 Task: Find connections with filter location Paranaguá with filter topic #bestadvicewith filter profile language German with filter current company Looking For Job with filter school Shri Ramdeobaba College of Engineering and Management with filter industry Wholesale Computer Equipment with filter service category Tax Preparation with filter keywords title Esthetician
Action: Mouse moved to (187, 336)
Screenshot: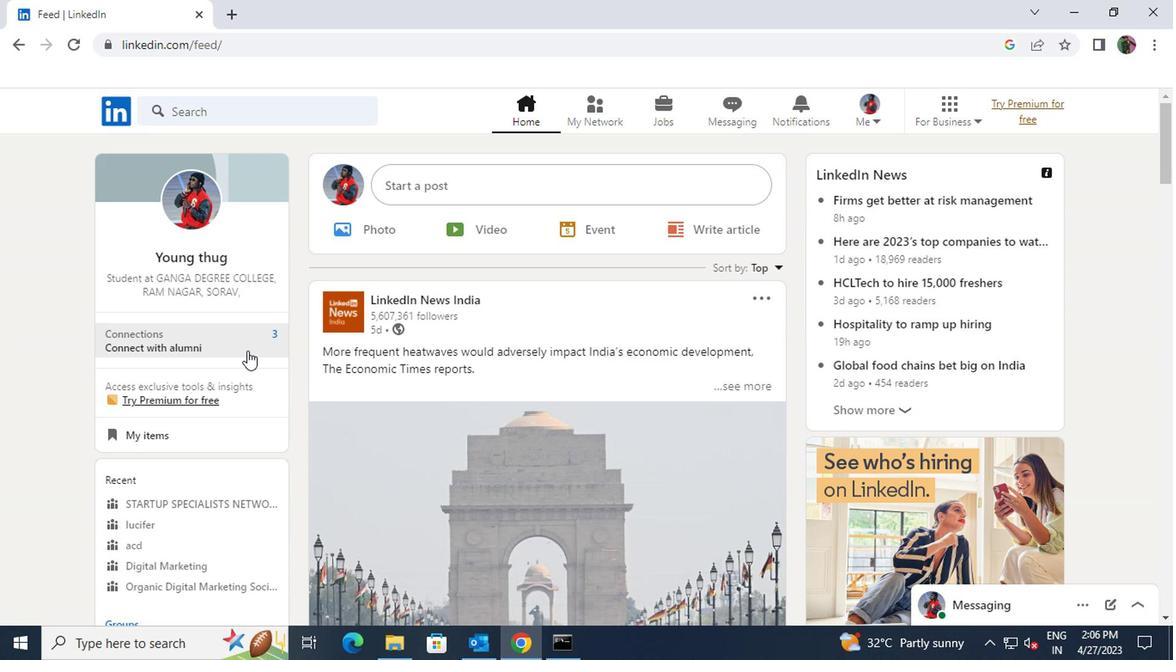 
Action: Mouse pressed left at (187, 336)
Screenshot: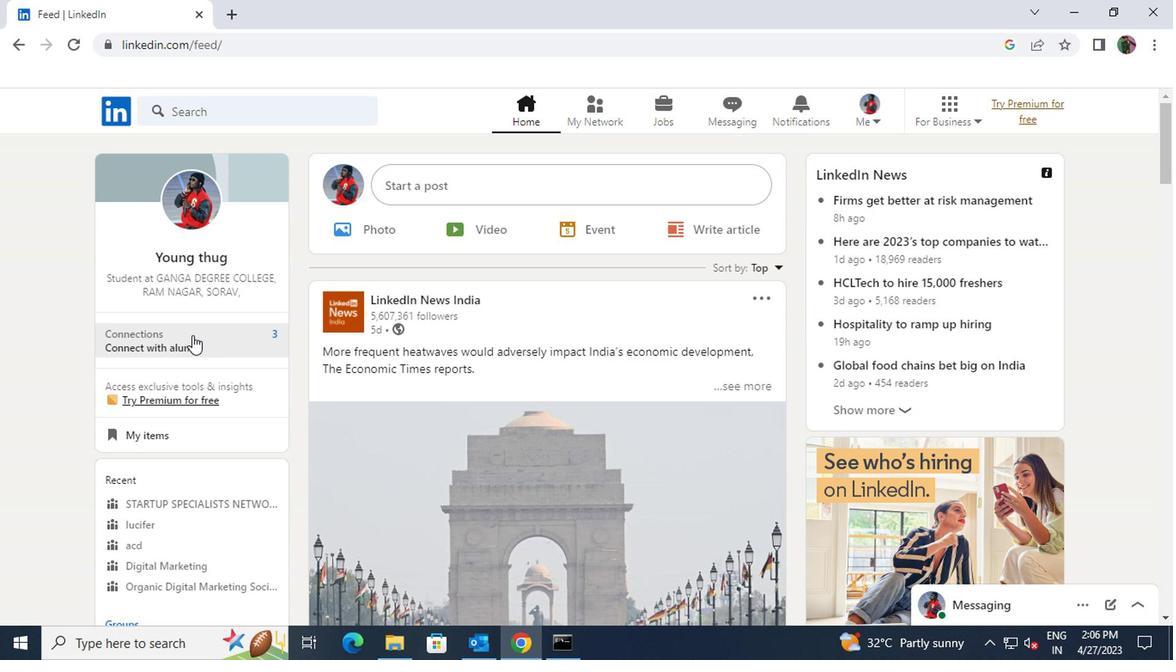 
Action: Mouse moved to (209, 205)
Screenshot: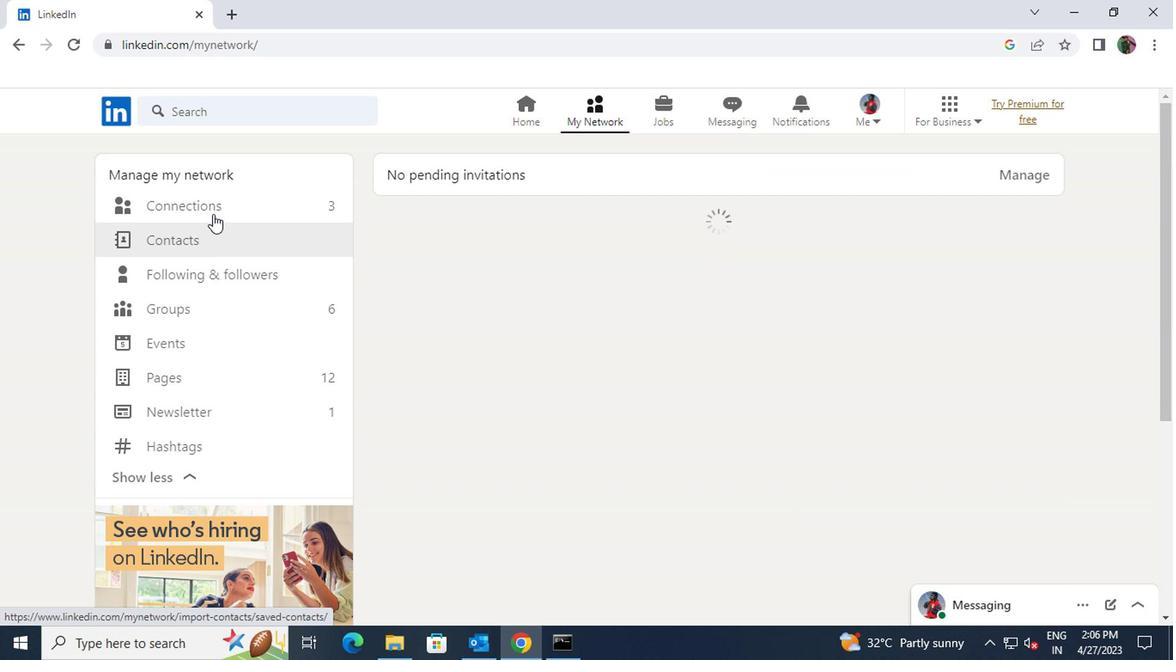 
Action: Mouse pressed left at (209, 205)
Screenshot: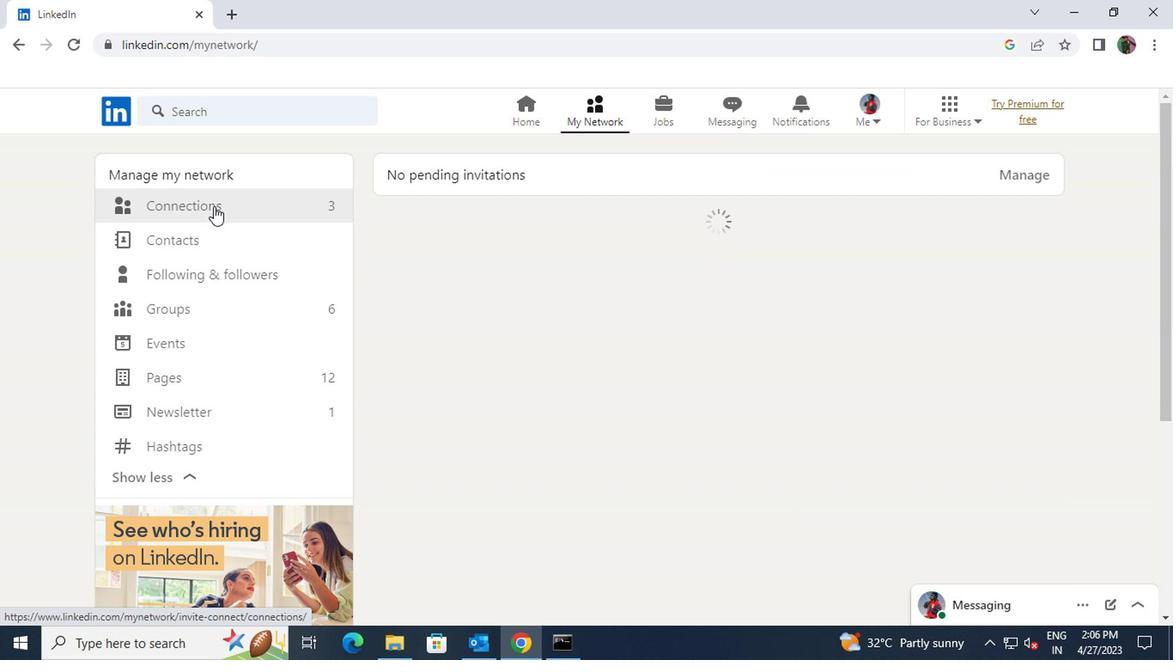 
Action: Mouse moved to (683, 208)
Screenshot: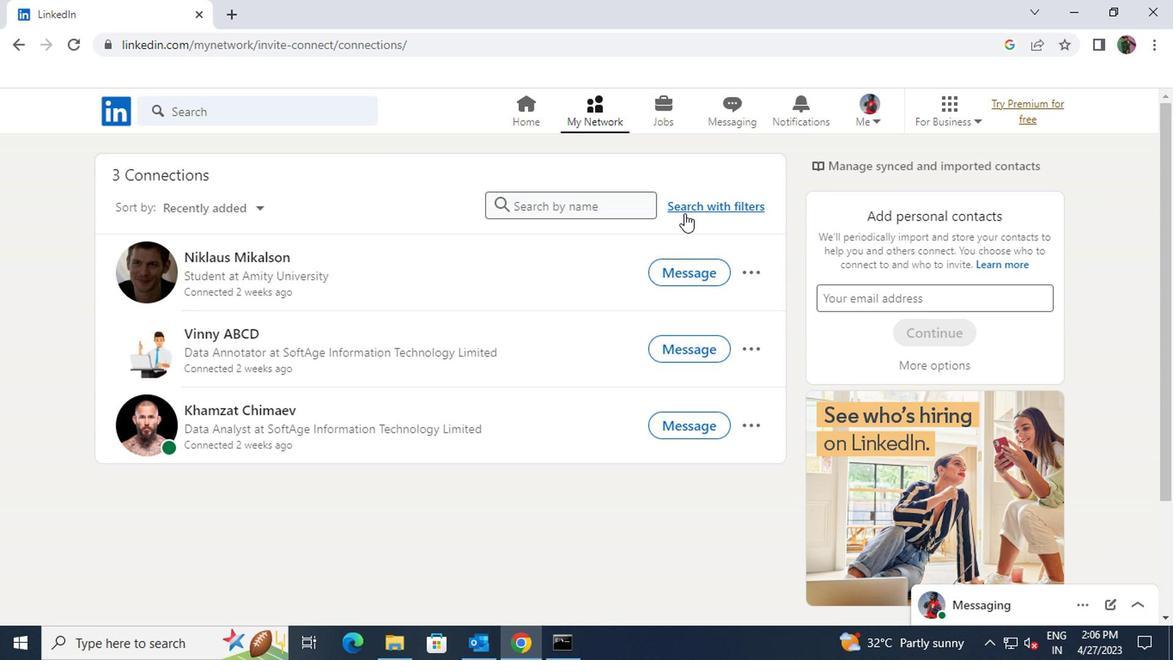 
Action: Mouse pressed left at (683, 208)
Screenshot: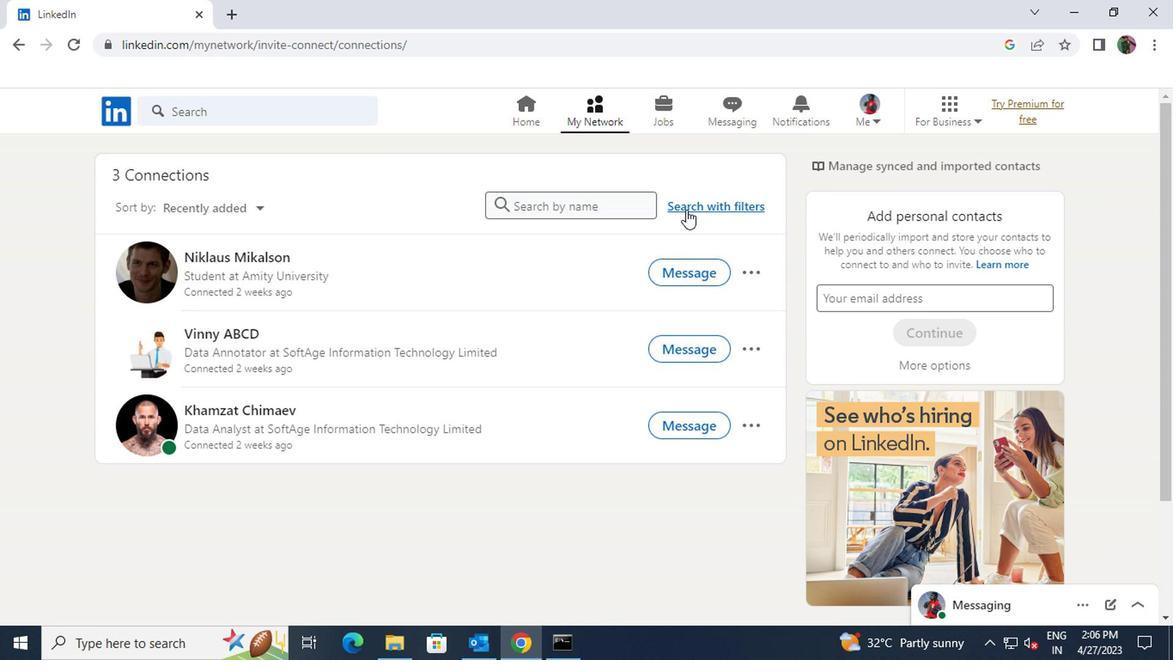 
Action: Mouse moved to (648, 158)
Screenshot: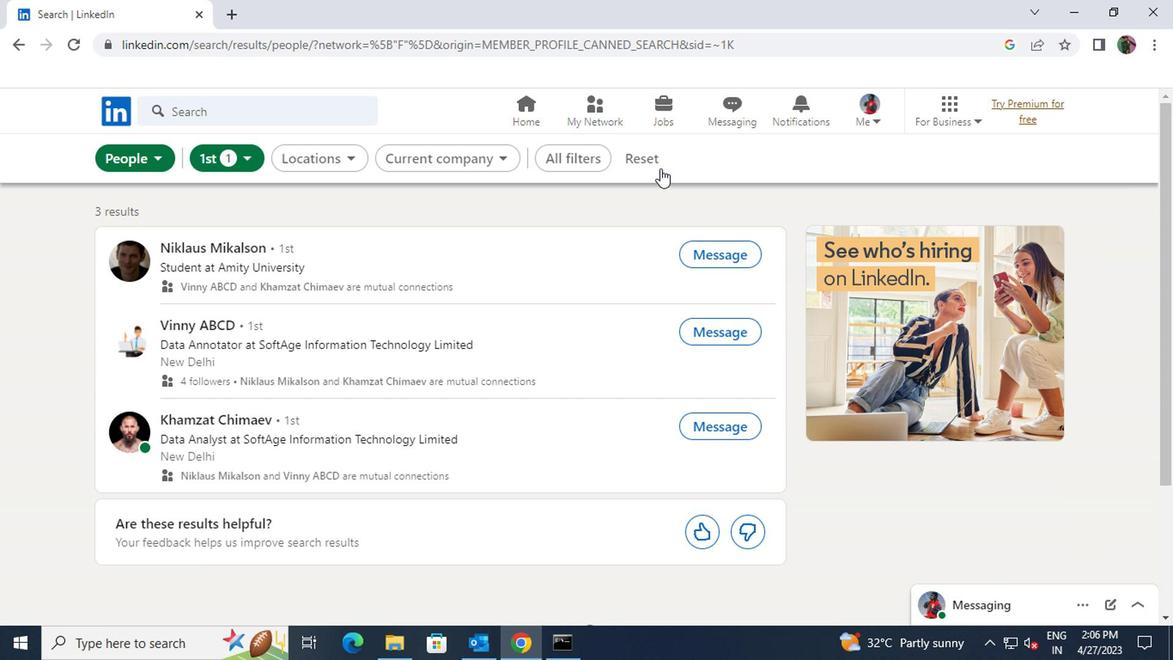 
Action: Mouse pressed left at (648, 158)
Screenshot: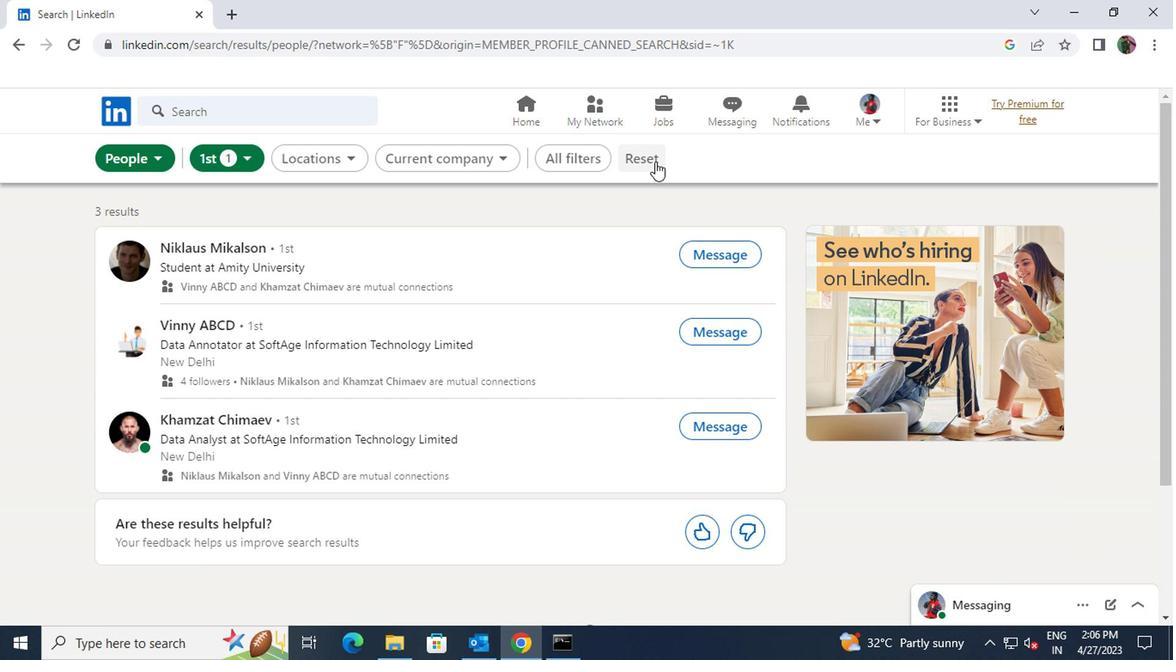 
Action: Mouse moved to (610, 155)
Screenshot: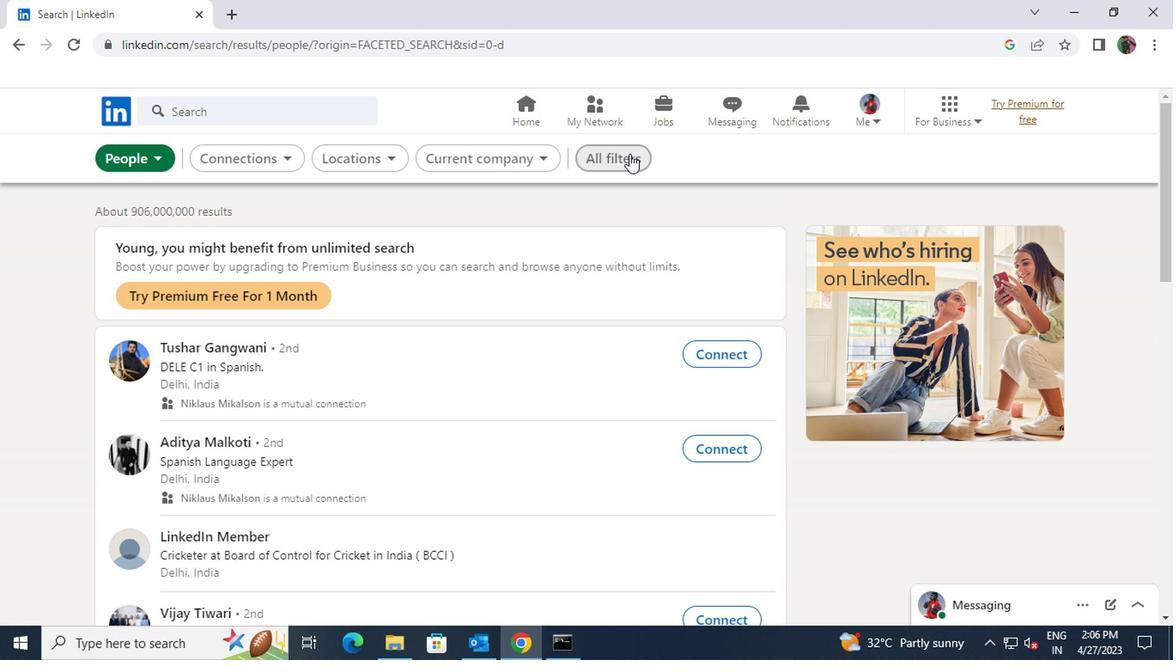 
Action: Mouse pressed left at (610, 155)
Screenshot: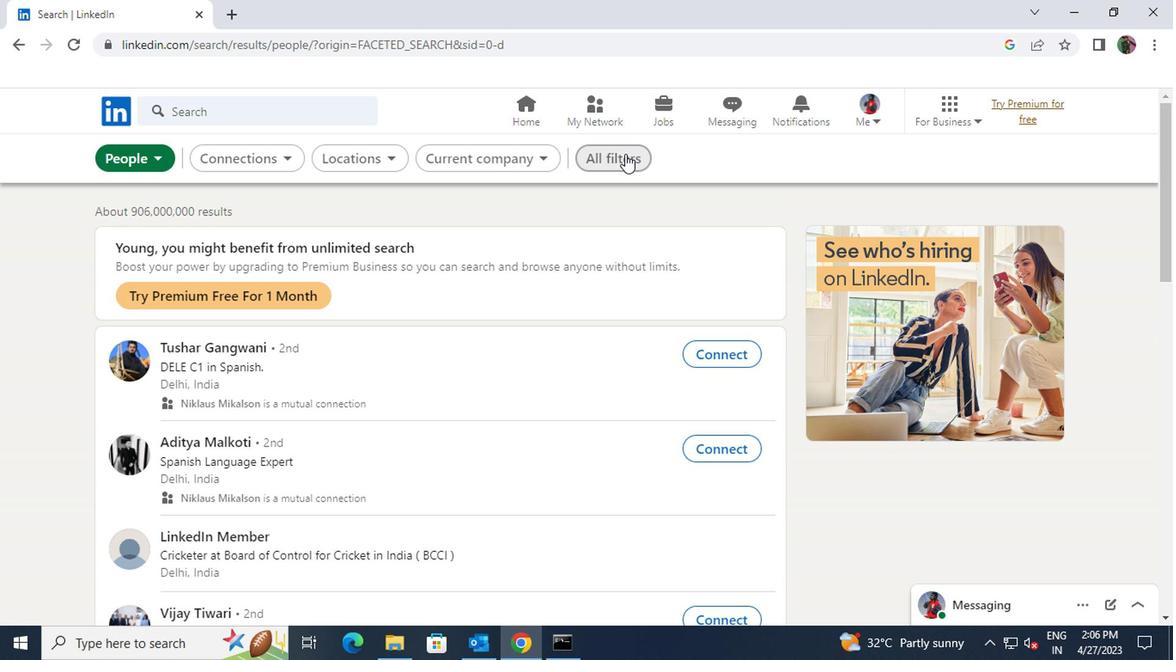 
Action: Mouse moved to (789, 350)
Screenshot: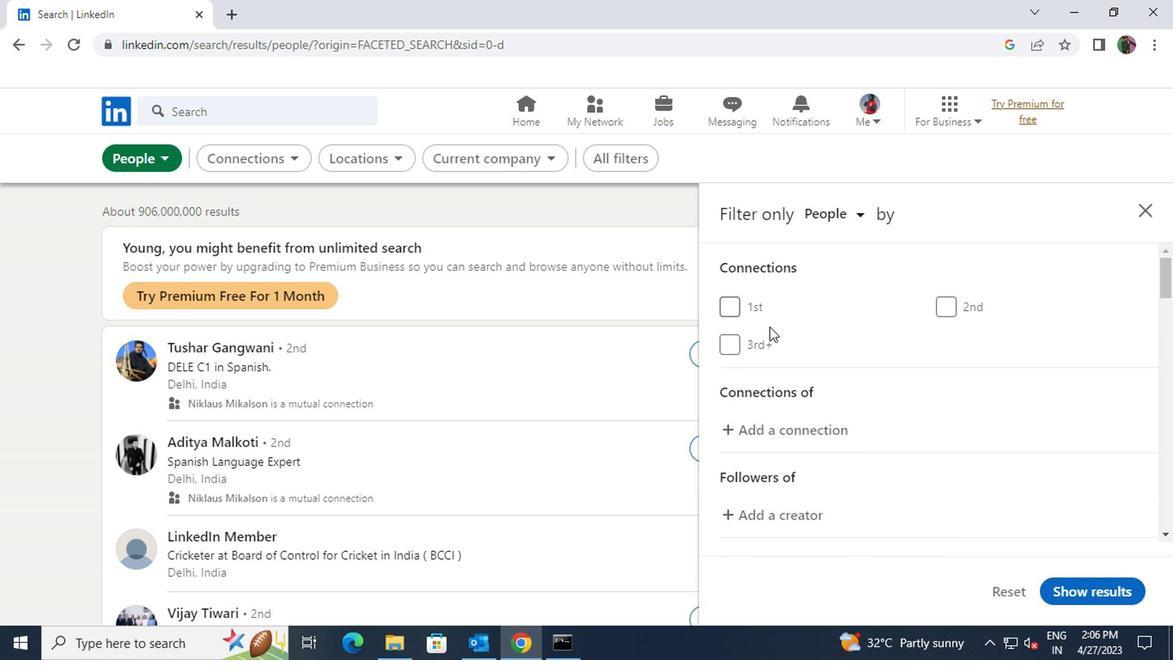 
Action: Mouse scrolled (789, 349) with delta (0, 0)
Screenshot: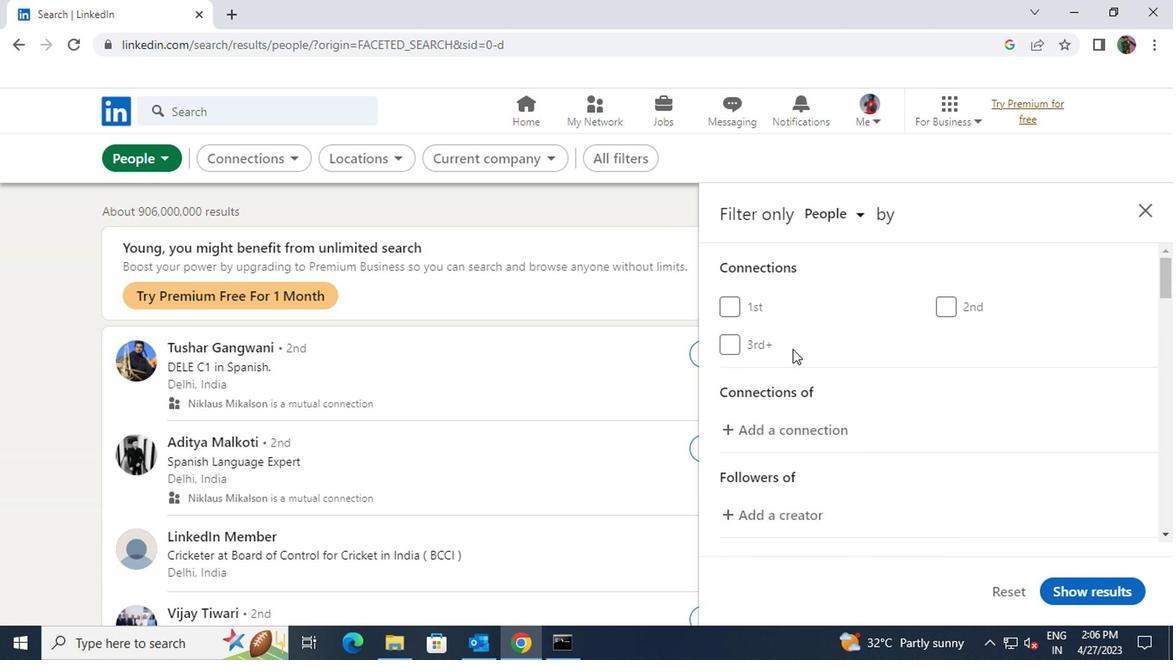 
Action: Mouse scrolled (789, 349) with delta (0, 0)
Screenshot: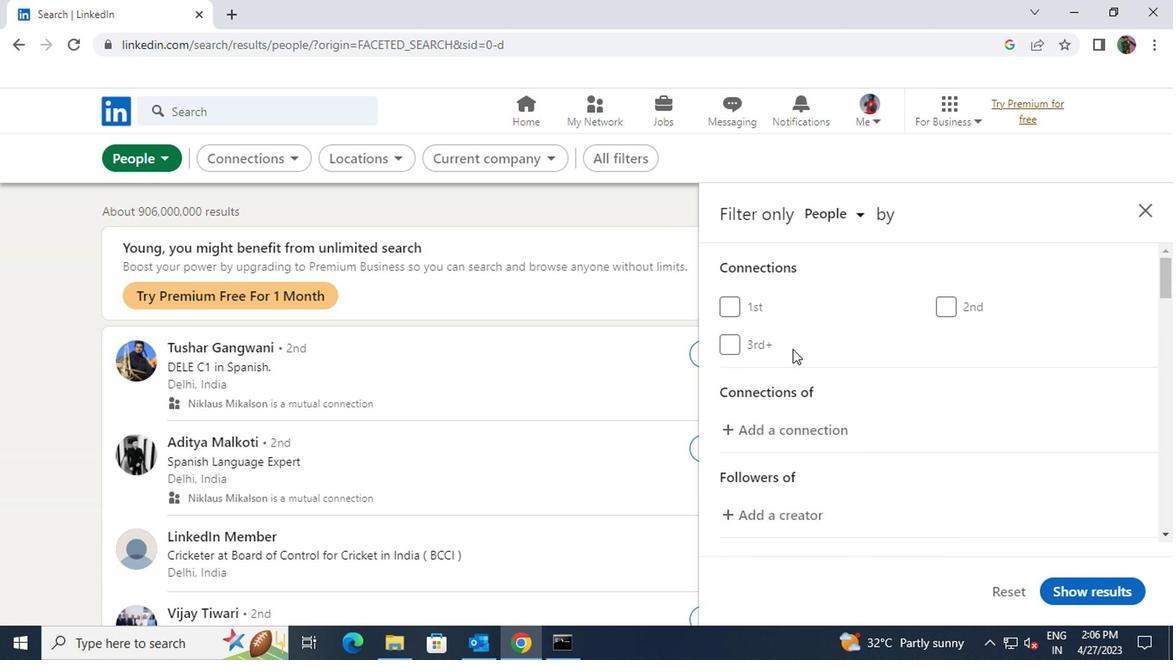 
Action: Mouse scrolled (789, 349) with delta (0, 0)
Screenshot: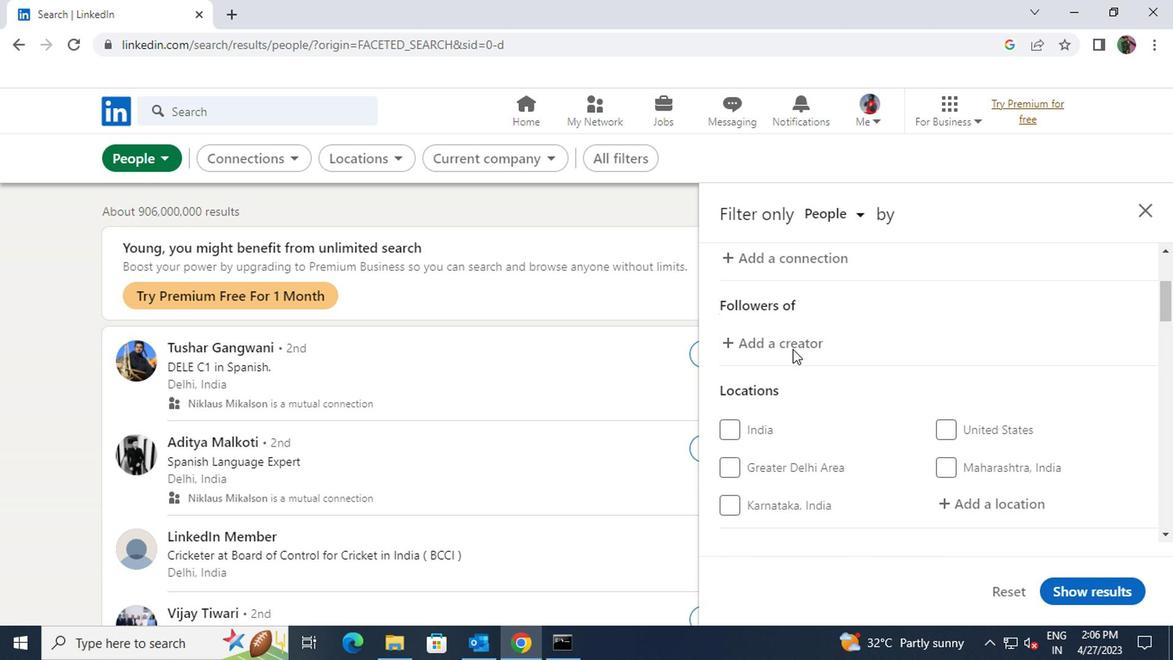 
Action: Mouse moved to (970, 424)
Screenshot: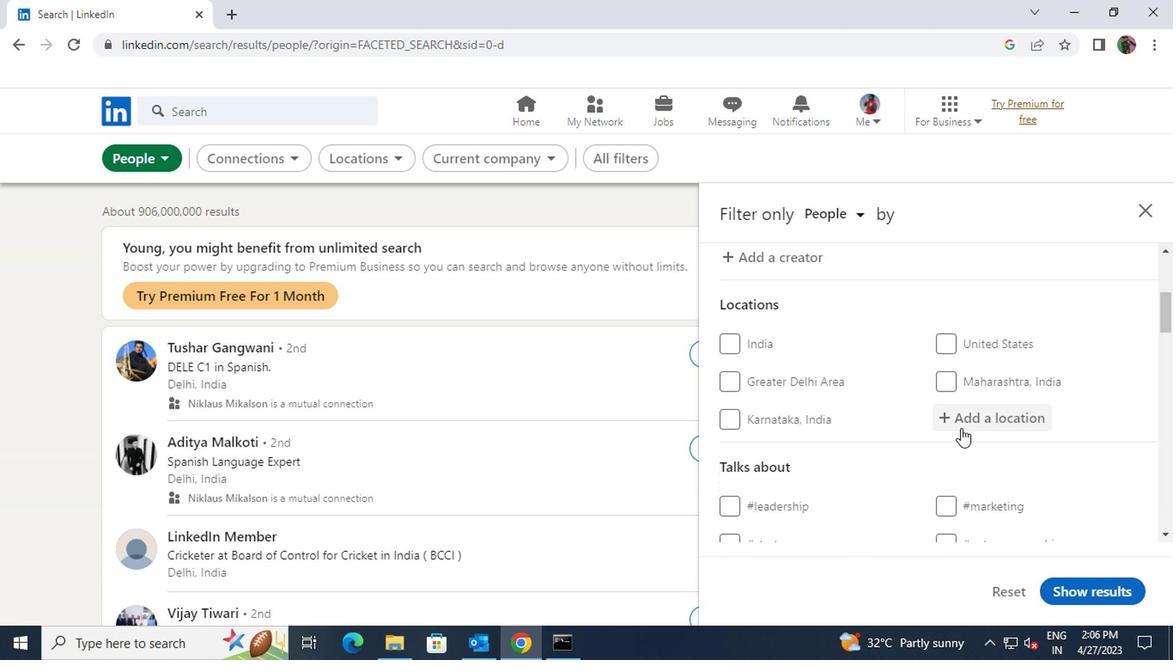 
Action: Mouse pressed left at (970, 424)
Screenshot: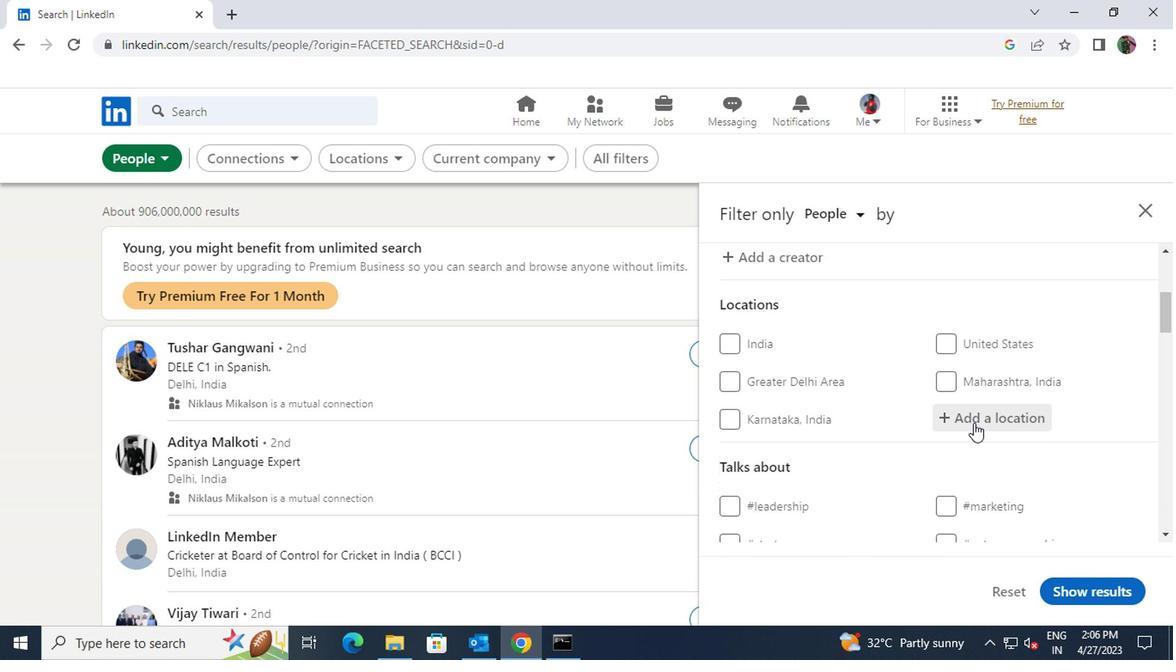 
Action: Key pressed <Key.shift>PARANAGUA
Screenshot: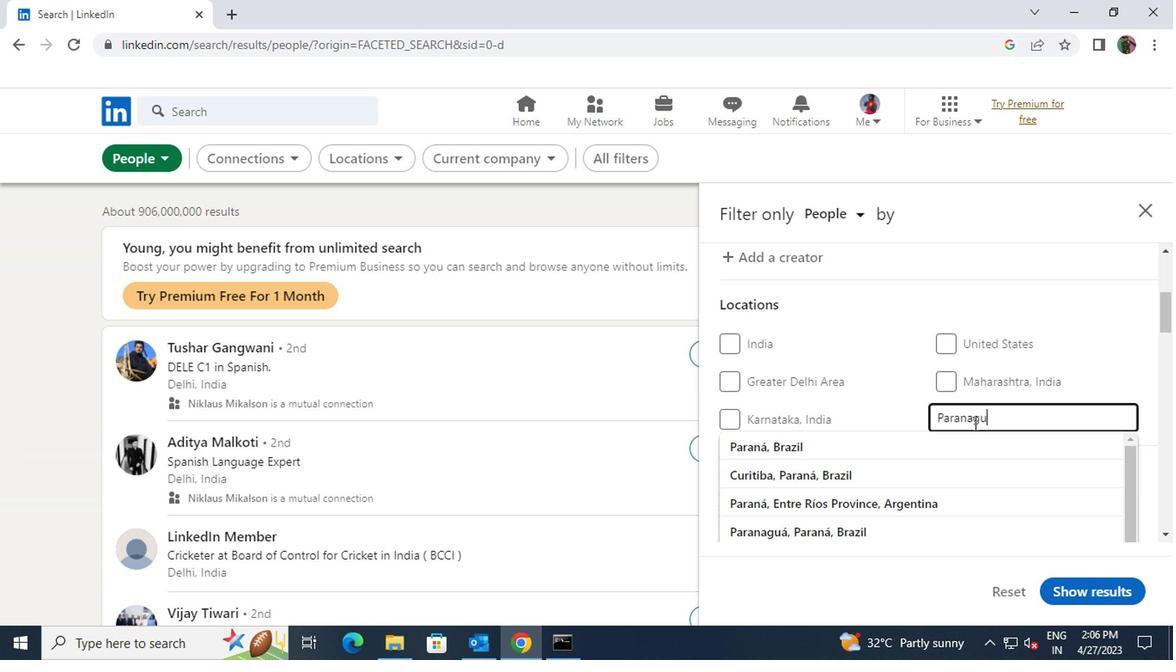 
Action: Mouse moved to (958, 443)
Screenshot: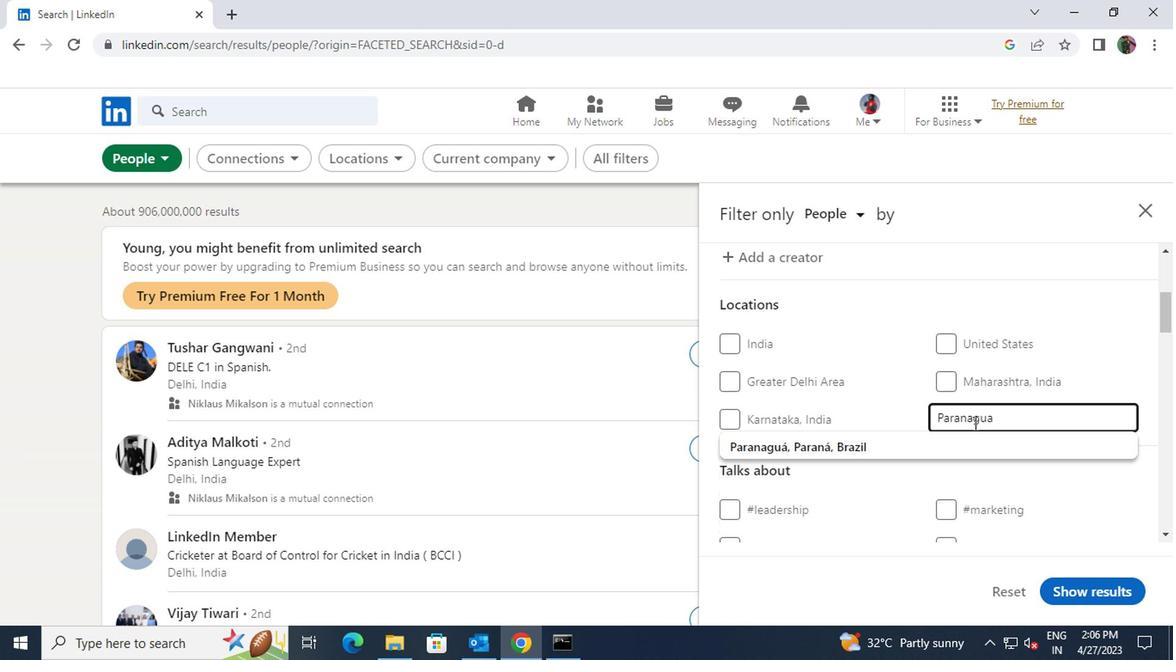 
Action: Mouse pressed left at (958, 443)
Screenshot: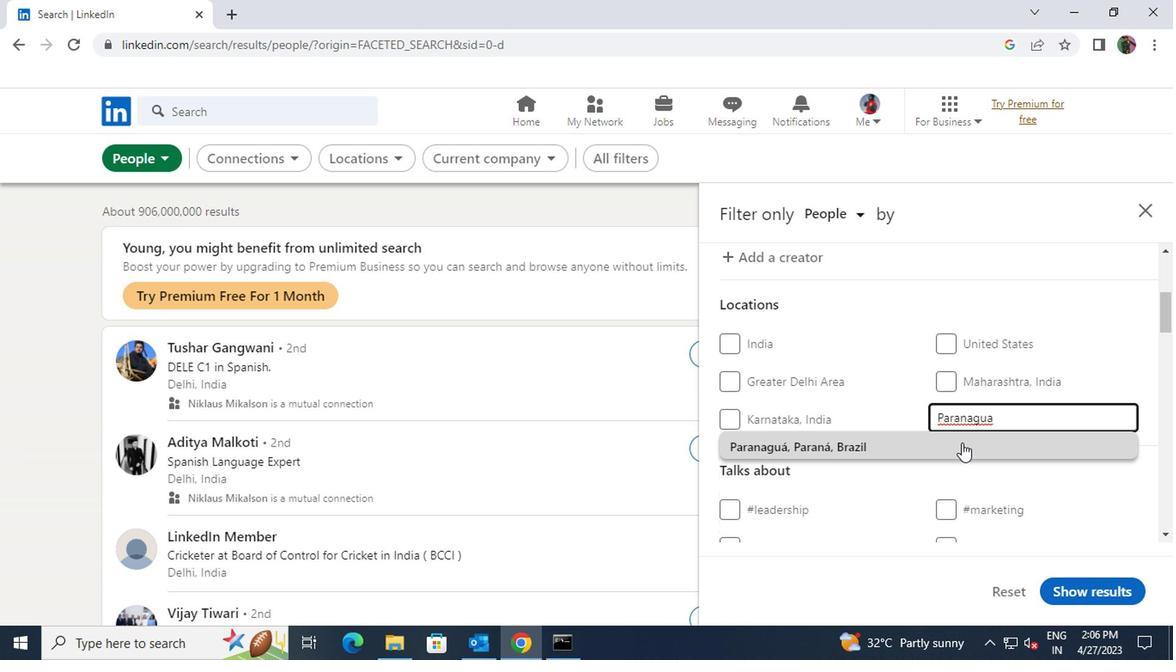 
Action: Mouse scrolled (958, 443) with delta (0, 0)
Screenshot: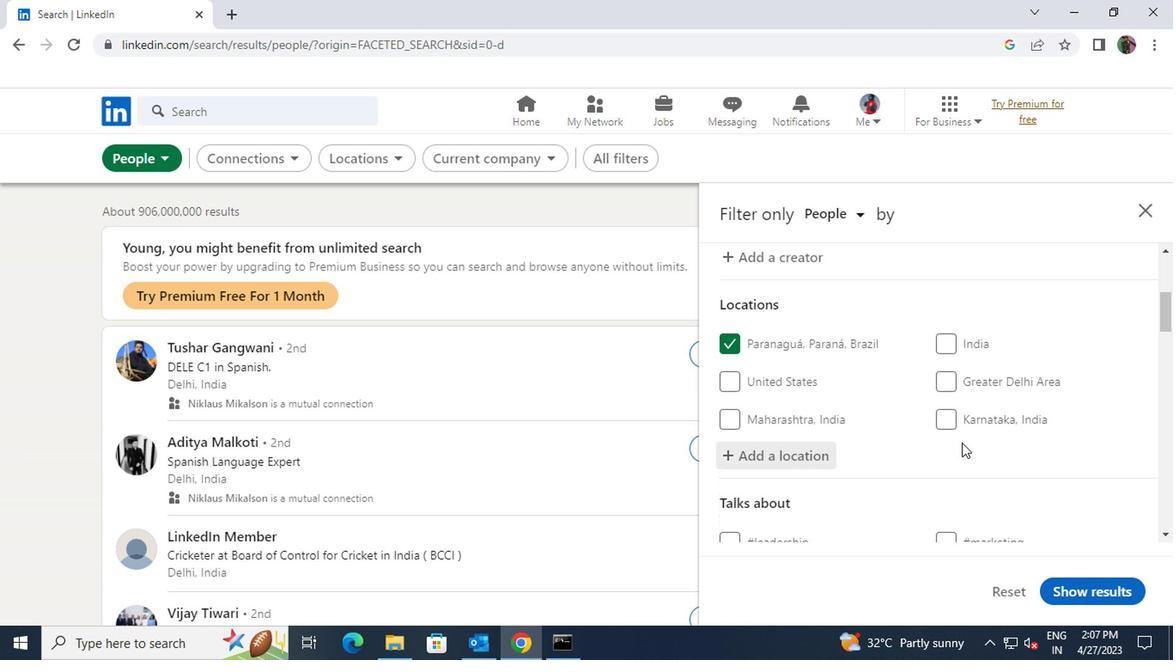 
Action: Mouse scrolled (958, 443) with delta (0, 0)
Screenshot: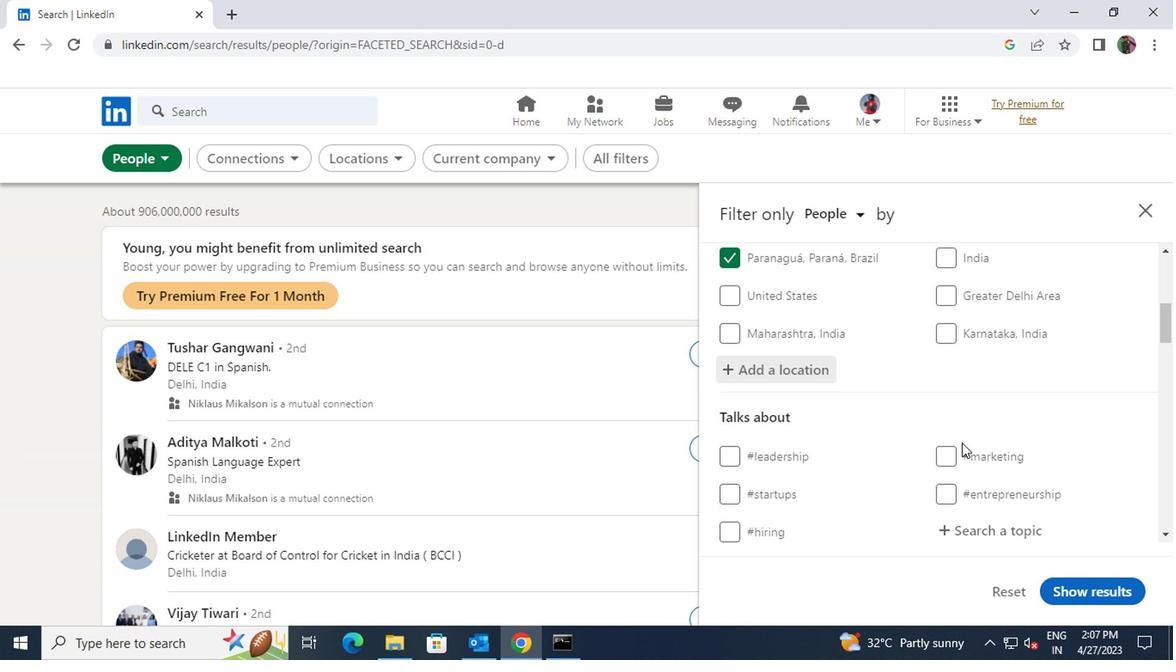 
Action: Mouse pressed left at (958, 443)
Screenshot: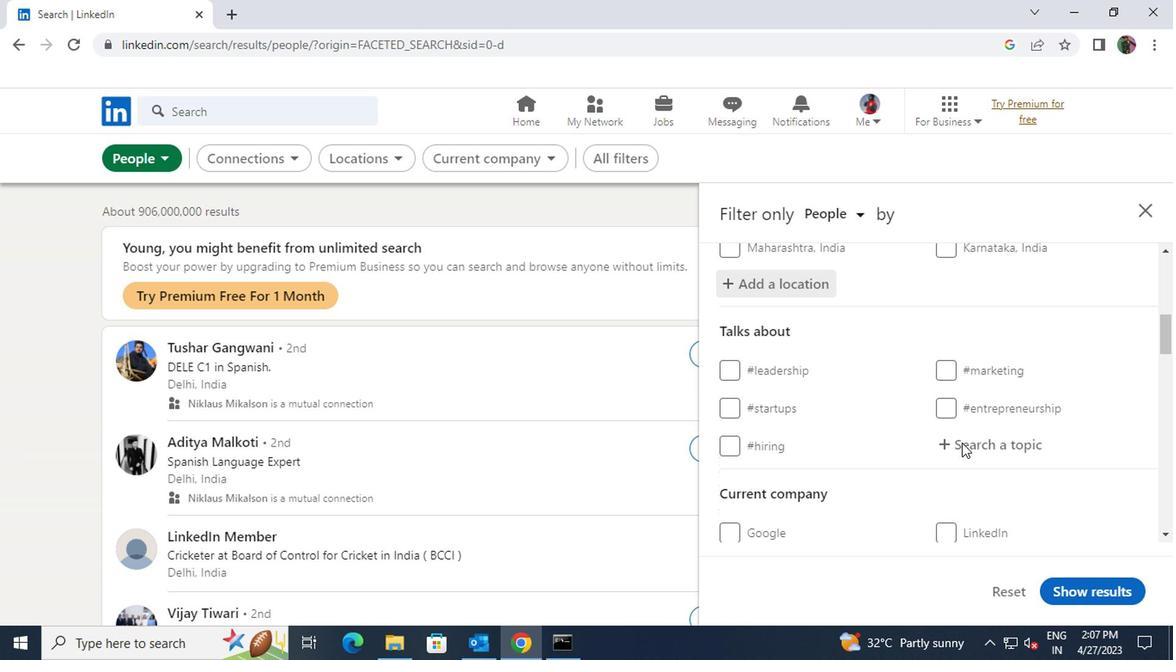 
Action: Key pressed <Key.shift><Key.shift>#<Key.shift>BESTADVICEWITH
Screenshot: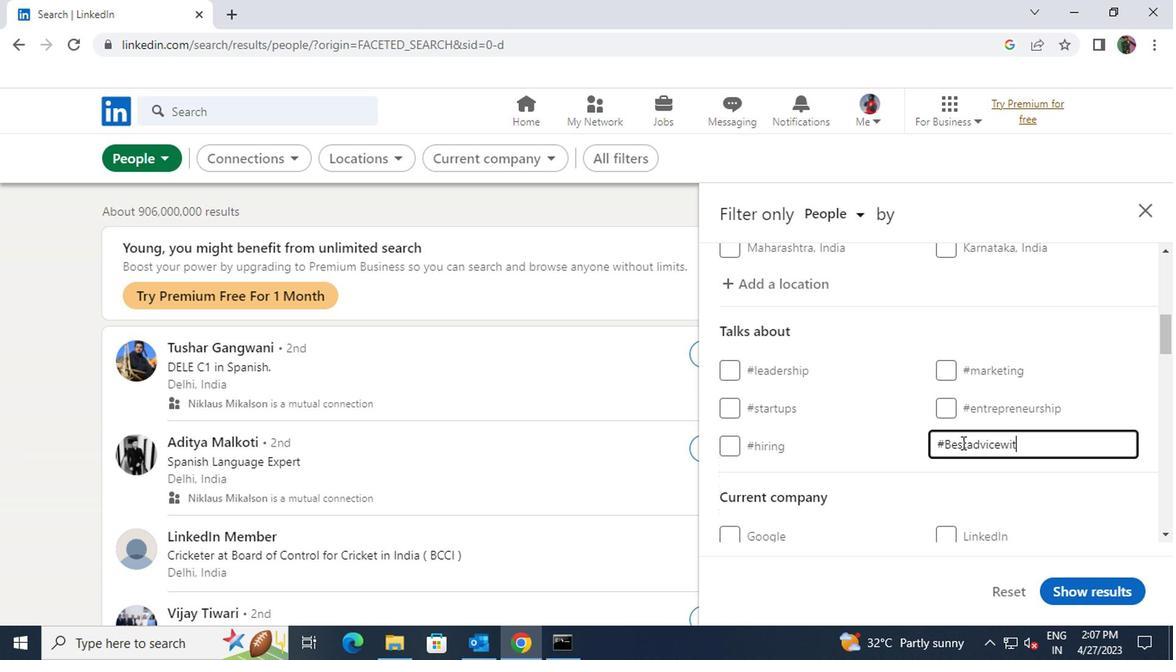 
Action: Mouse scrolled (958, 443) with delta (0, 0)
Screenshot: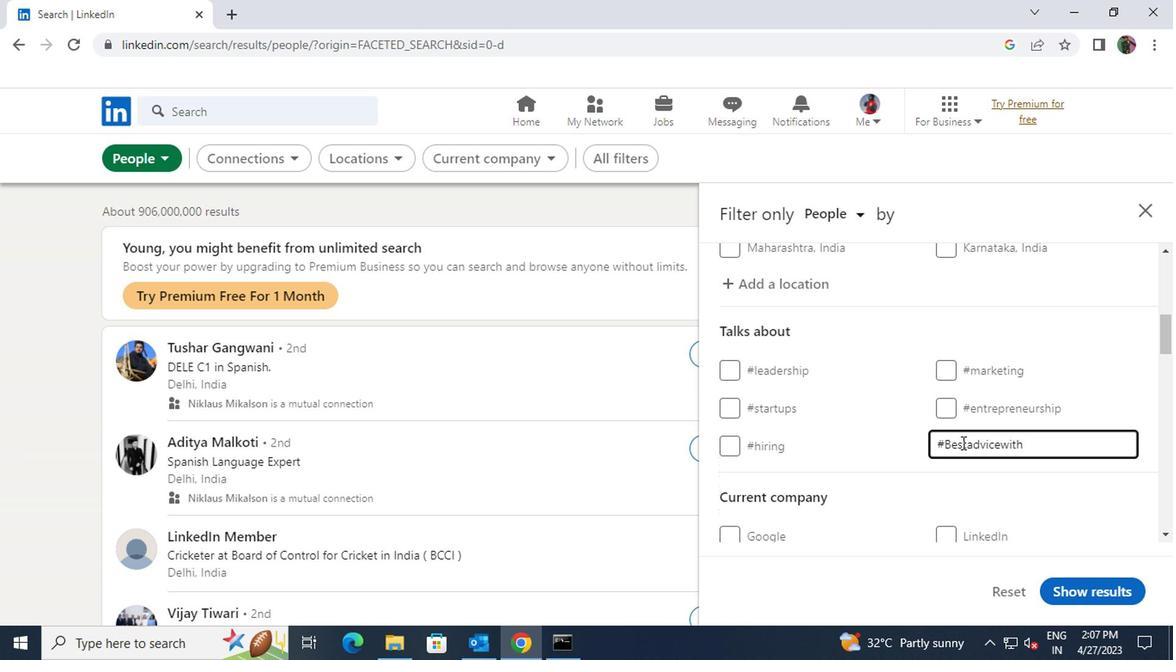 
Action: Mouse scrolled (958, 443) with delta (0, 0)
Screenshot: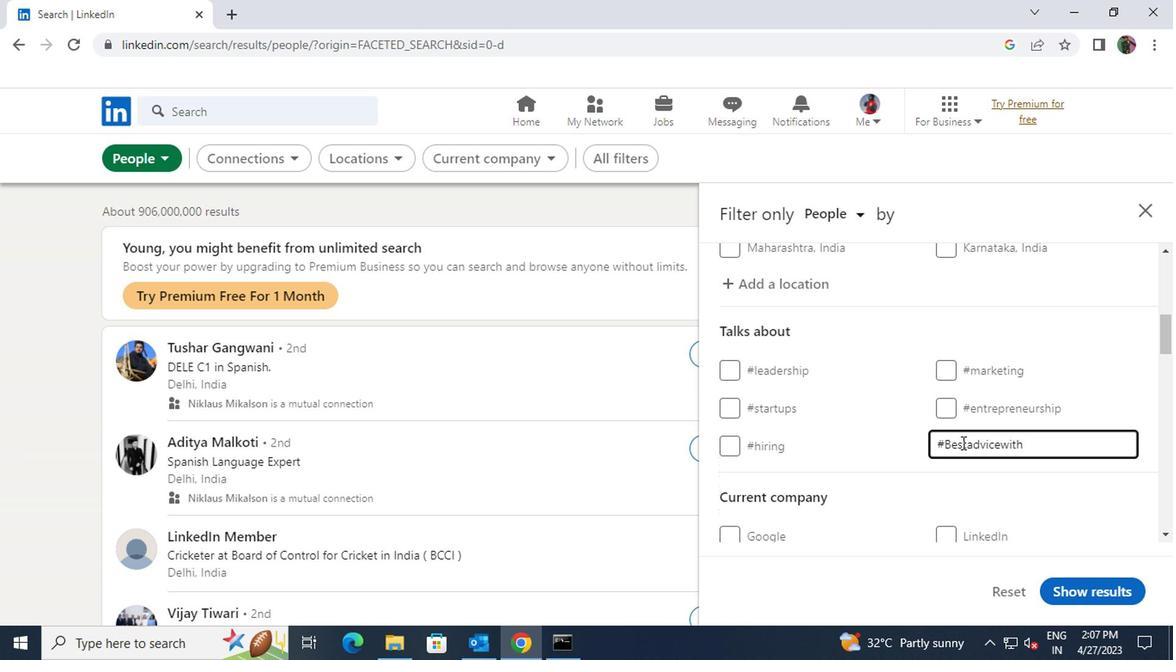 
Action: Mouse pressed left at (958, 443)
Screenshot: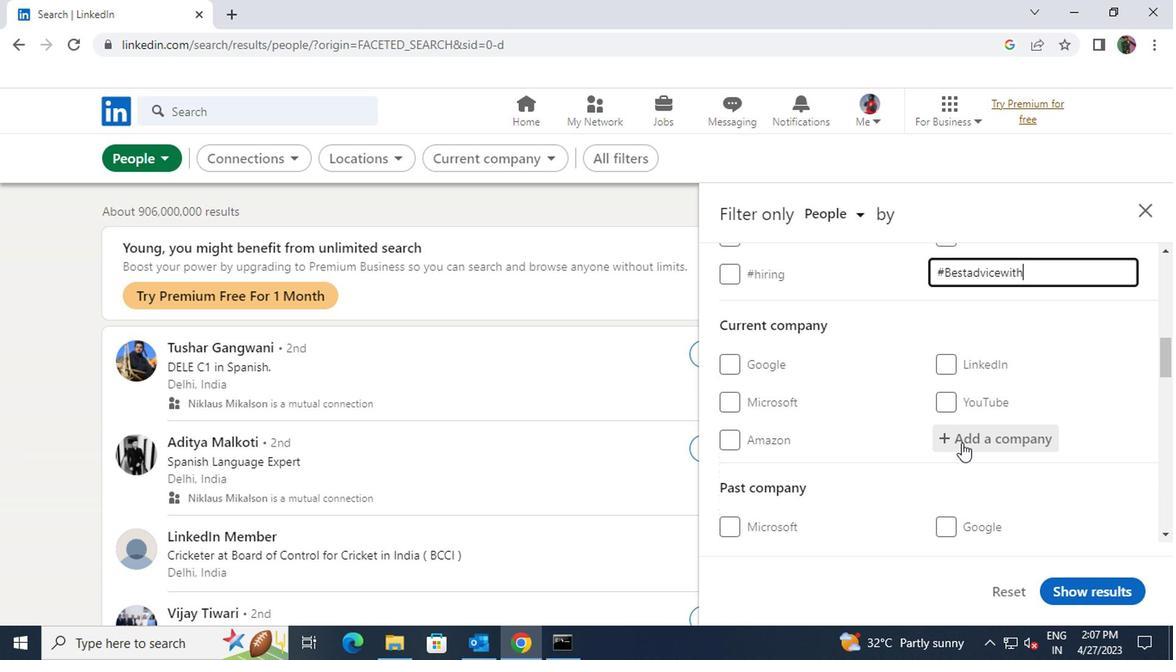 
Action: Key pressed <Key.shift>LOOKING
Screenshot: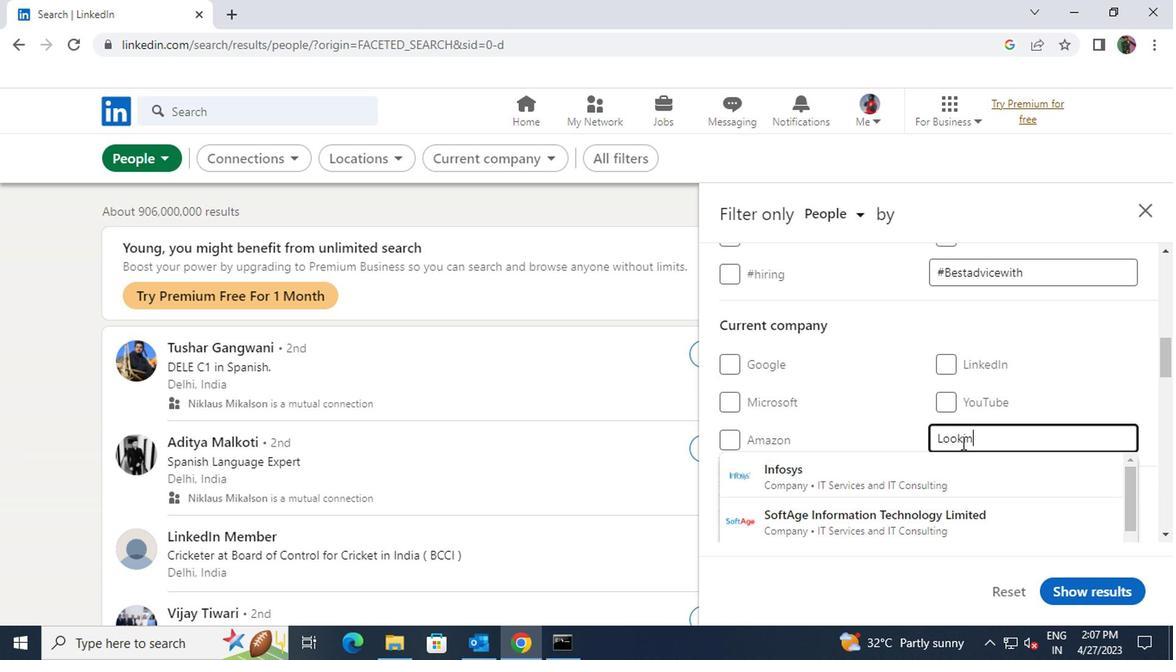 
Action: Mouse moved to (948, 468)
Screenshot: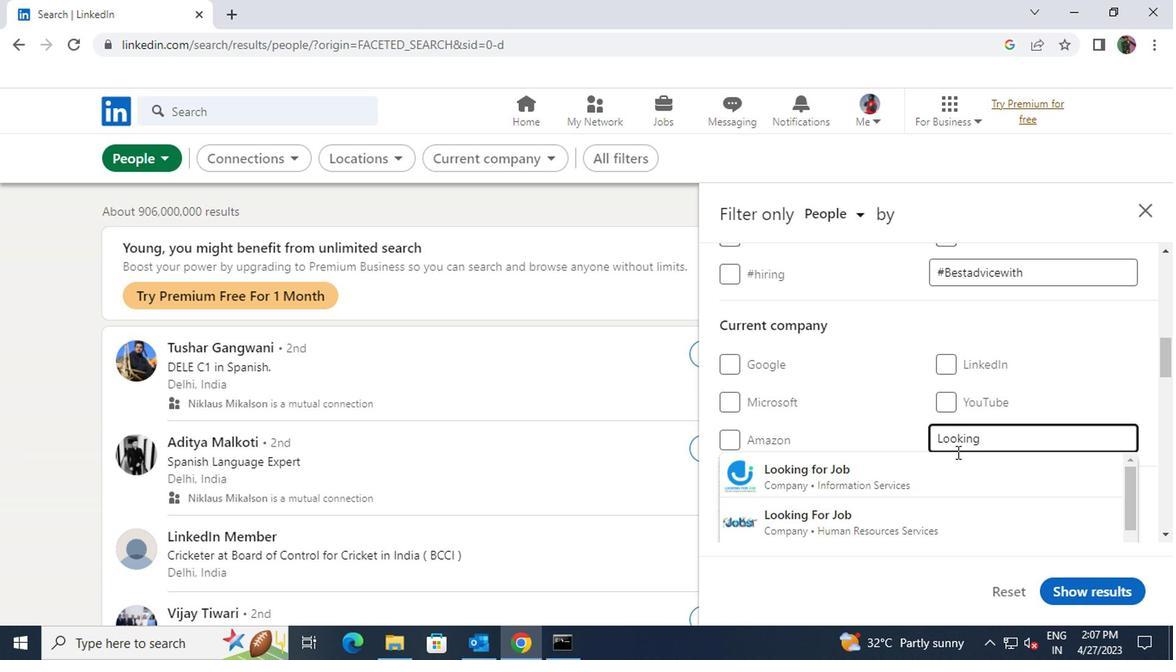 
Action: Mouse pressed left at (948, 468)
Screenshot: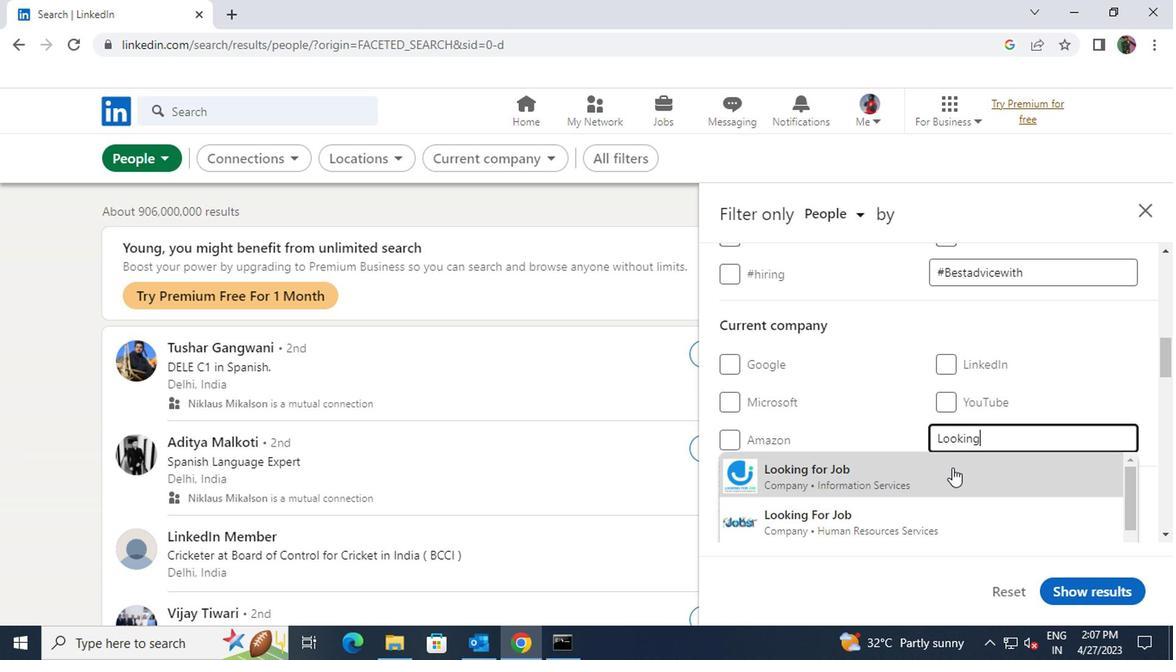 
Action: Mouse scrolled (948, 468) with delta (0, 0)
Screenshot: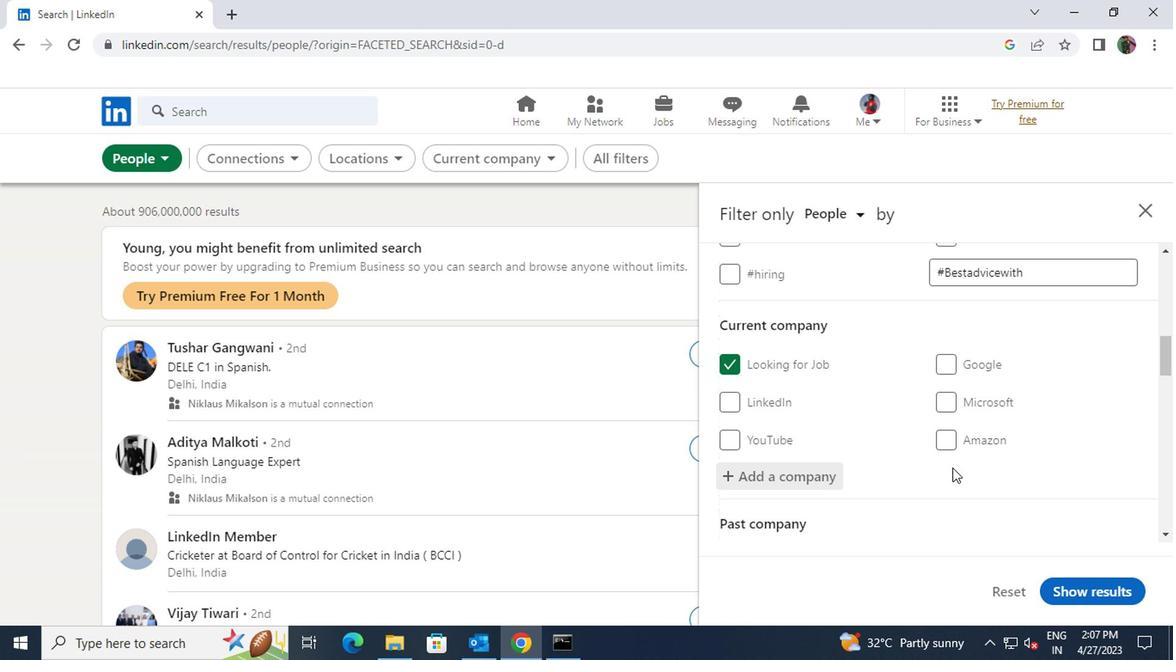
Action: Mouse scrolled (948, 468) with delta (0, 0)
Screenshot: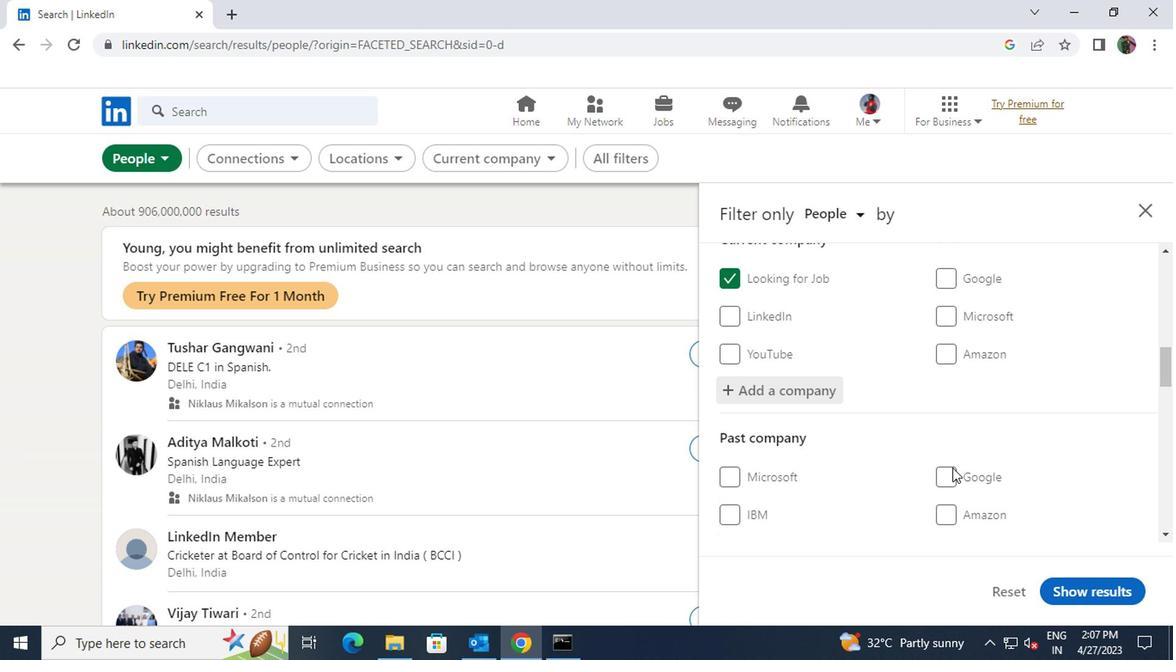 
Action: Mouse scrolled (948, 468) with delta (0, 0)
Screenshot: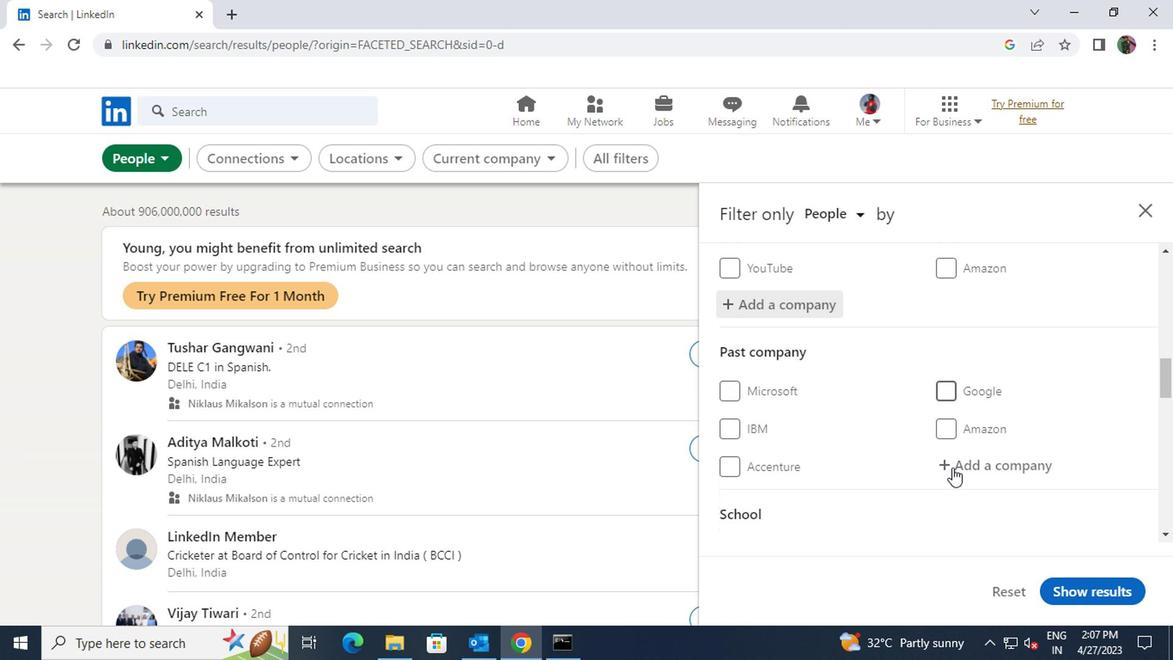 
Action: Mouse scrolled (948, 468) with delta (0, 0)
Screenshot: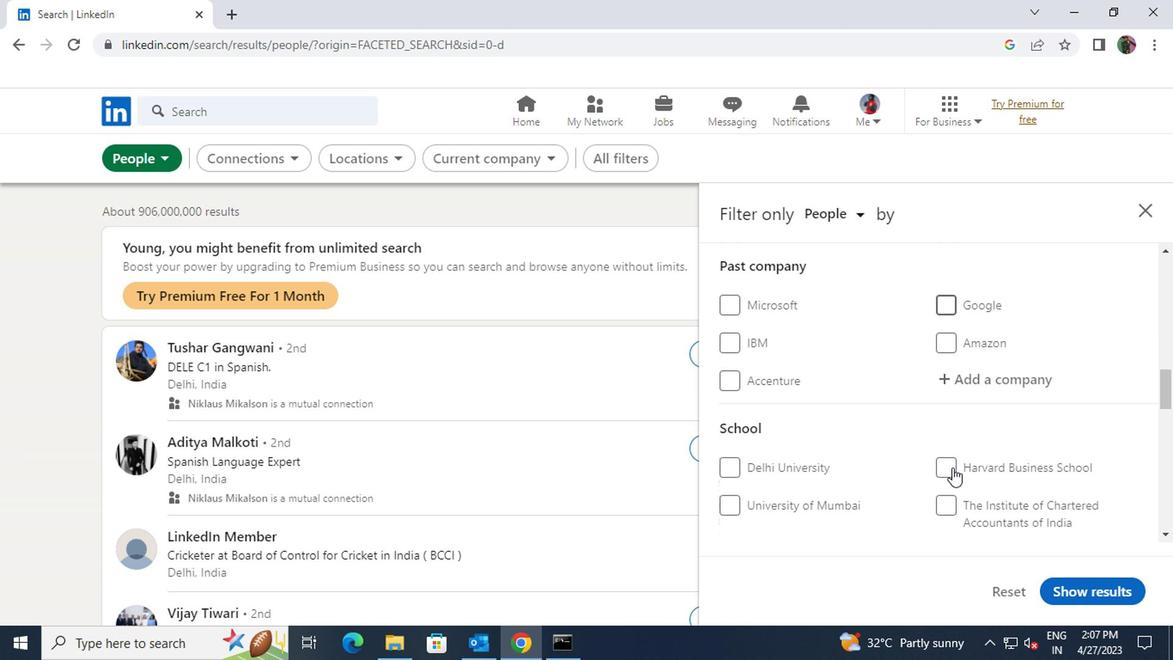 
Action: Mouse pressed left at (948, 468)
Screenshot: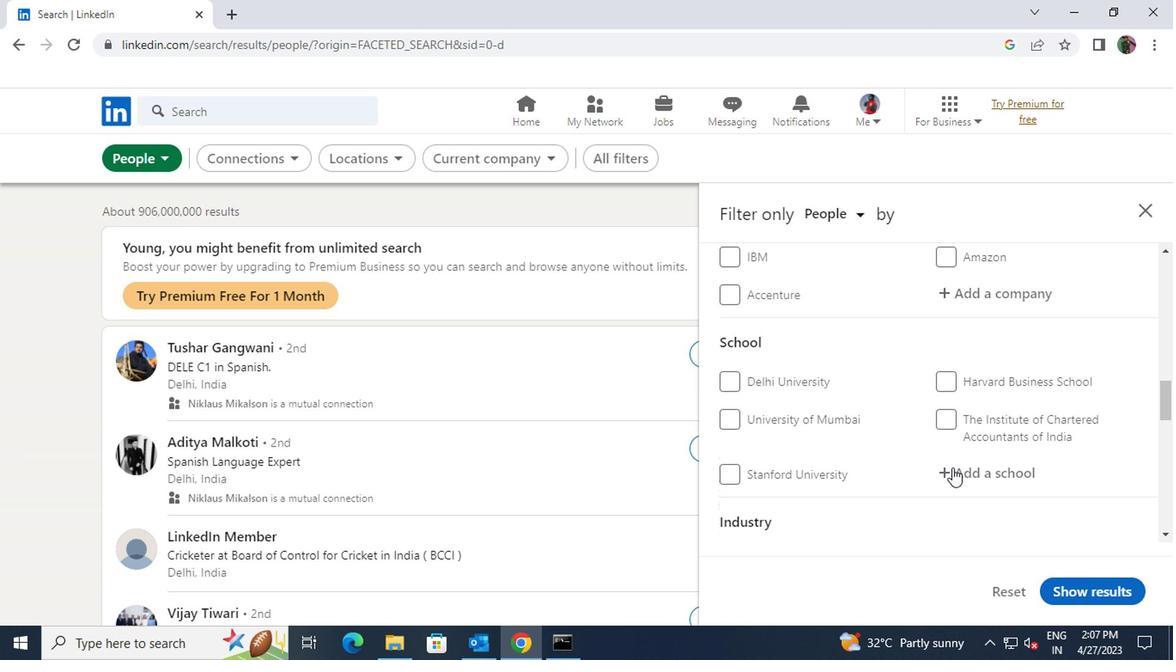 
Action: Key pressed <Key.shift><Key.shift>SHRI<Key.space>RAMDEO
Screenshot: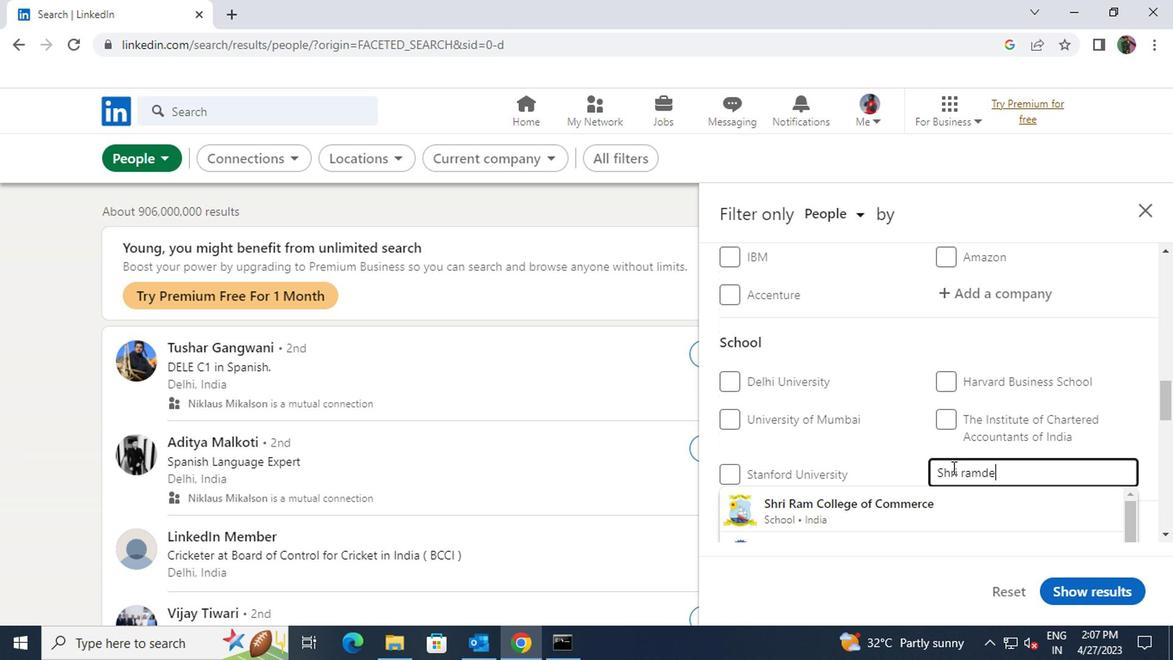 
Action: Mouse moved to (951, 495)
Screenshot: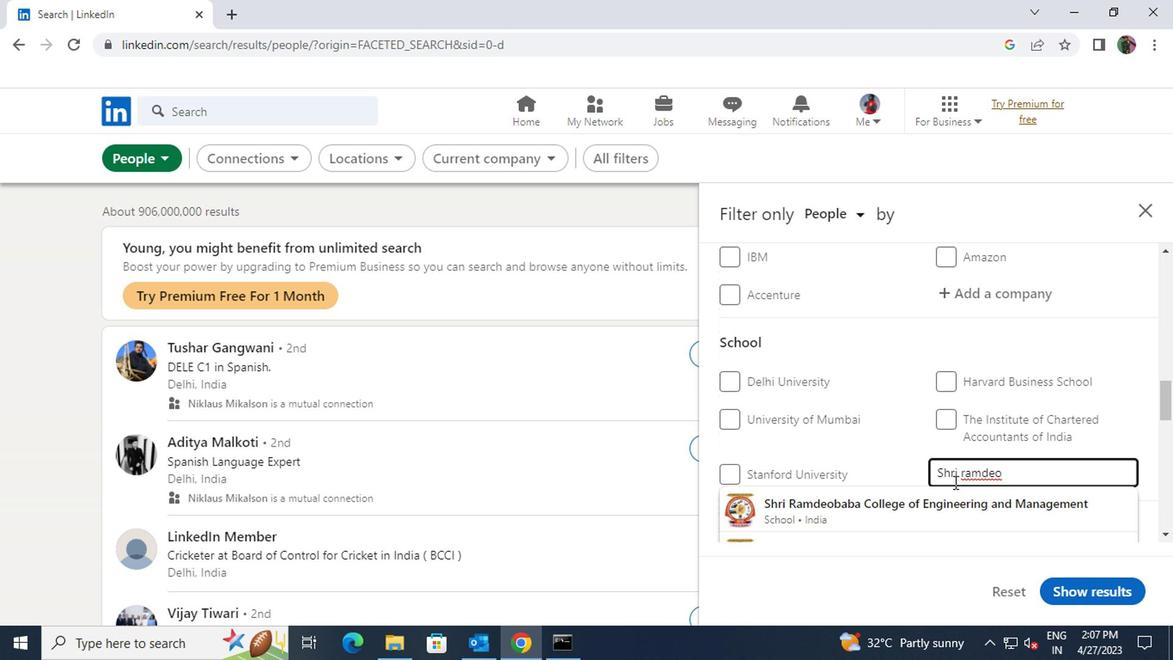 
Action: Mouse pressed left at (951, 495)
Screenshot: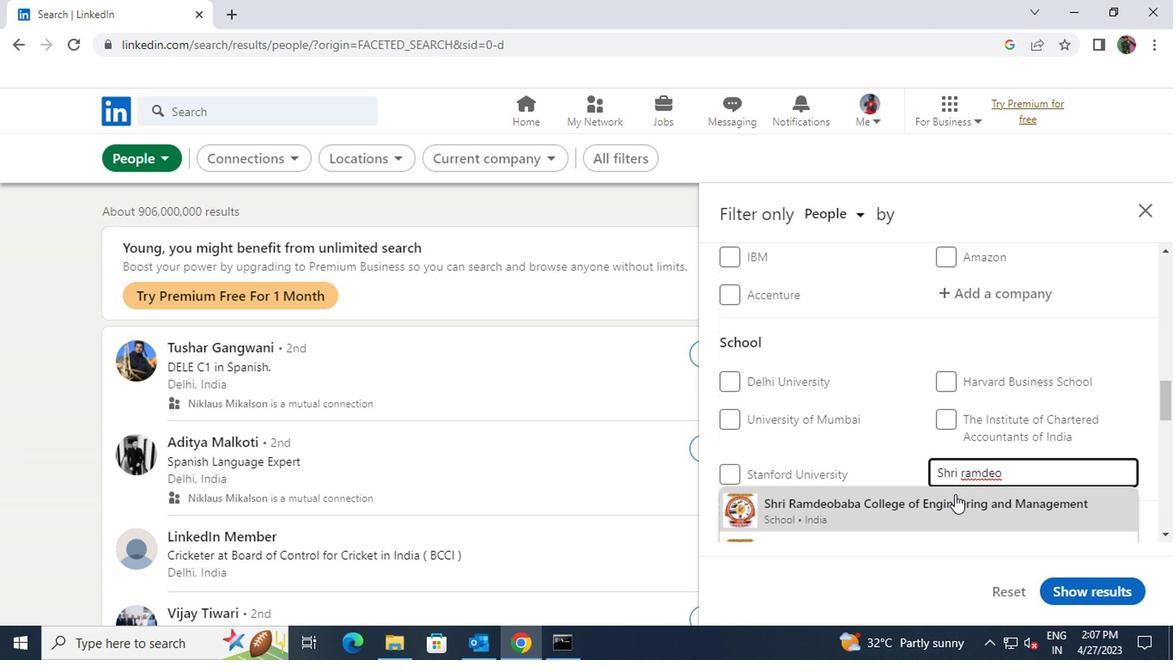 
Action: Mouse scrolled (951, 494) with delta (0, -1)
Screenshot: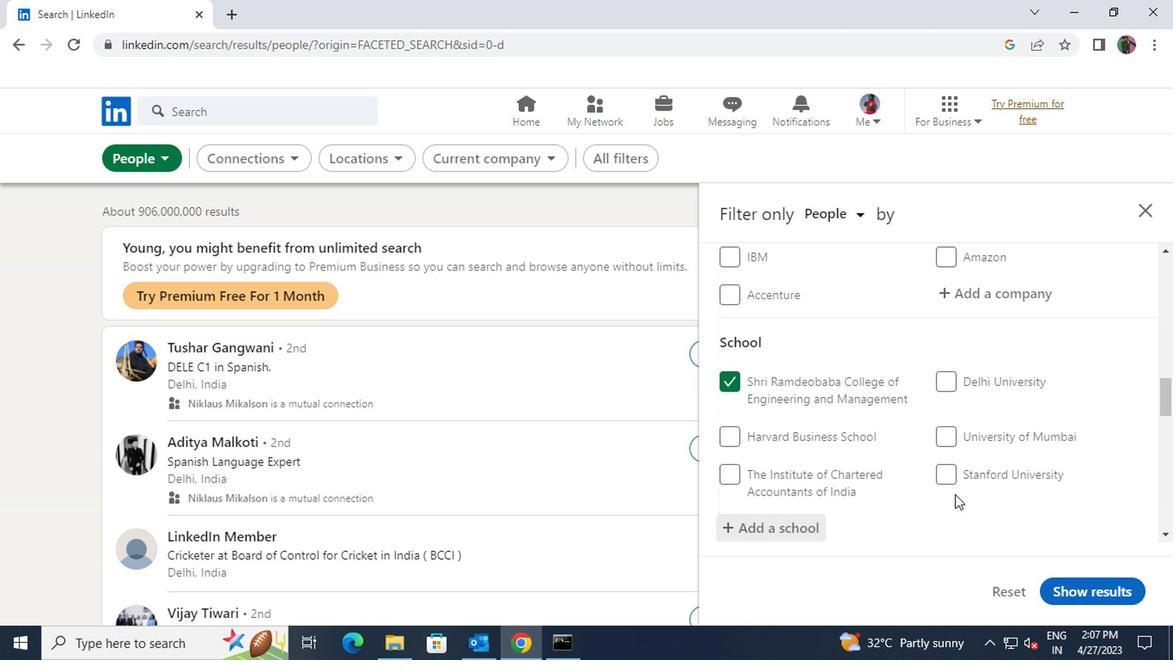 
Action: Mouse scrolled (951, 494) with delta (0, -1)
Screenshot: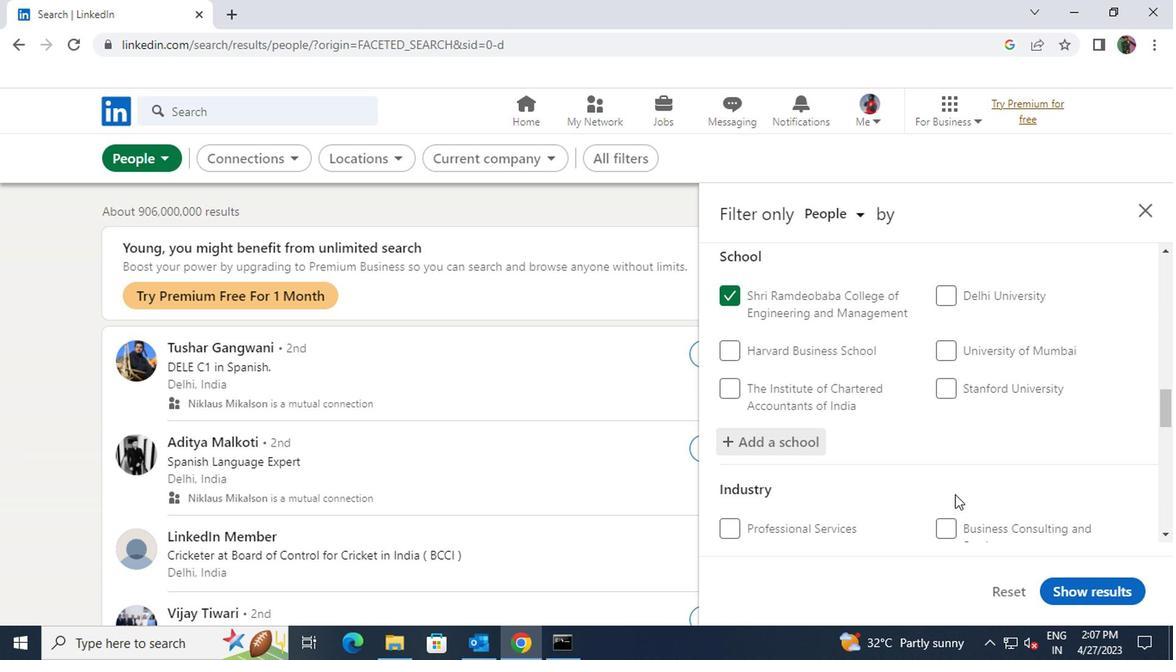 
Action: Mouse scrolled (951, 494) with delta (0, -1)
Screenshot: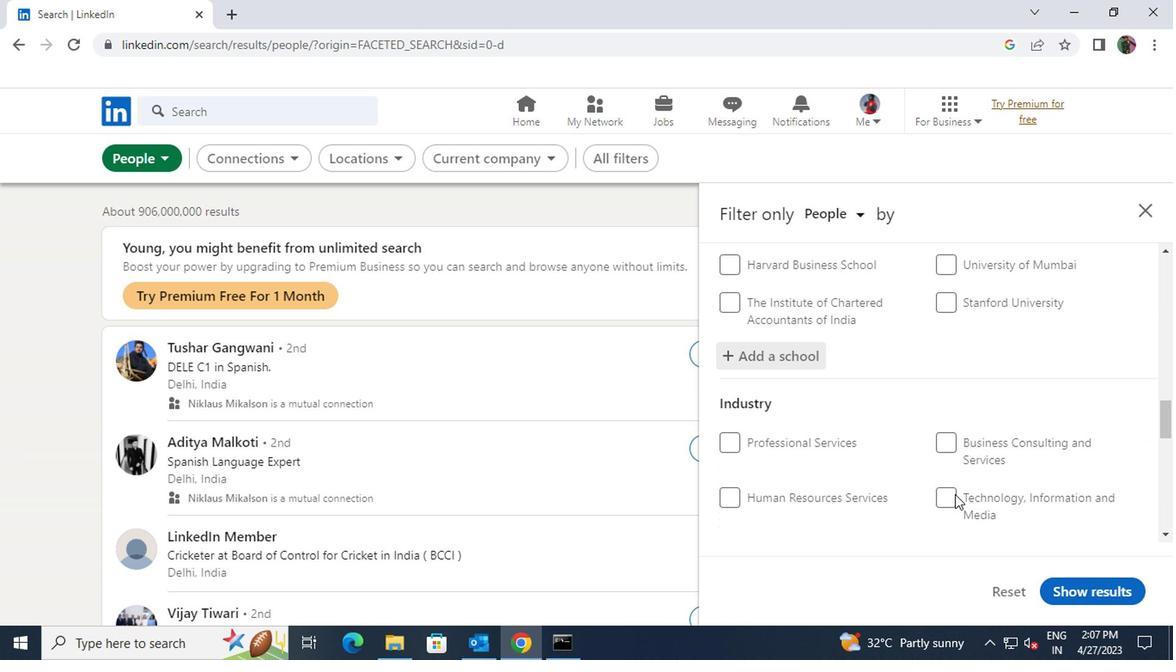 
Action: Mouse moved to (971, 468)
Screenshot: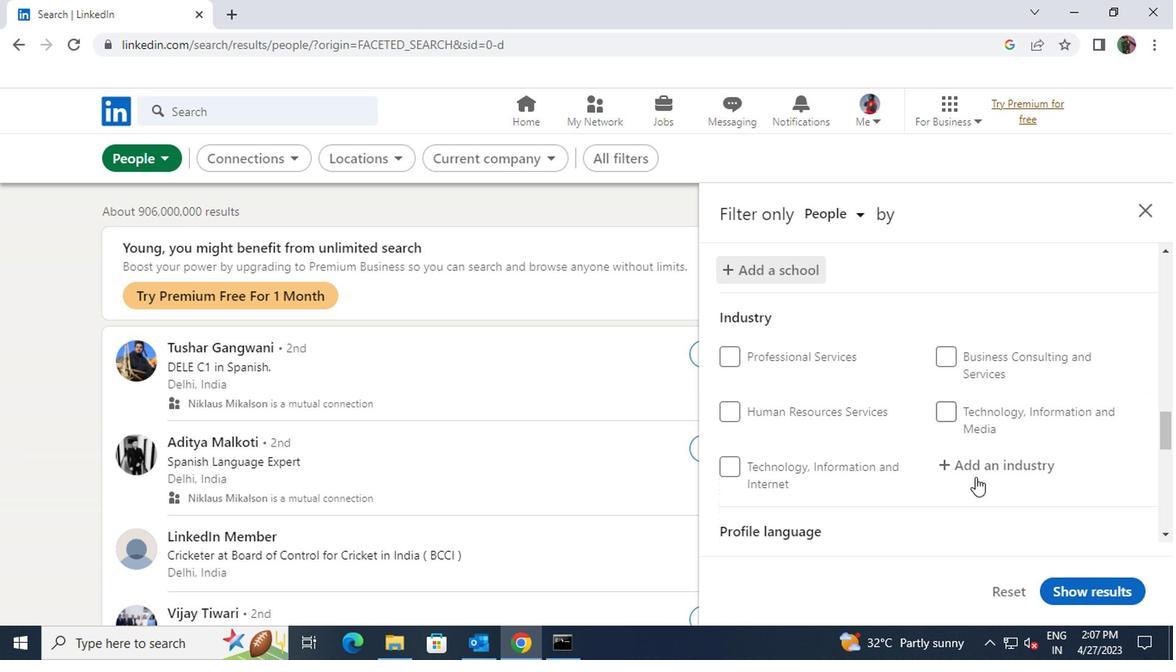 
Action: Mouse pressed left at (971, 468)
Screenshot: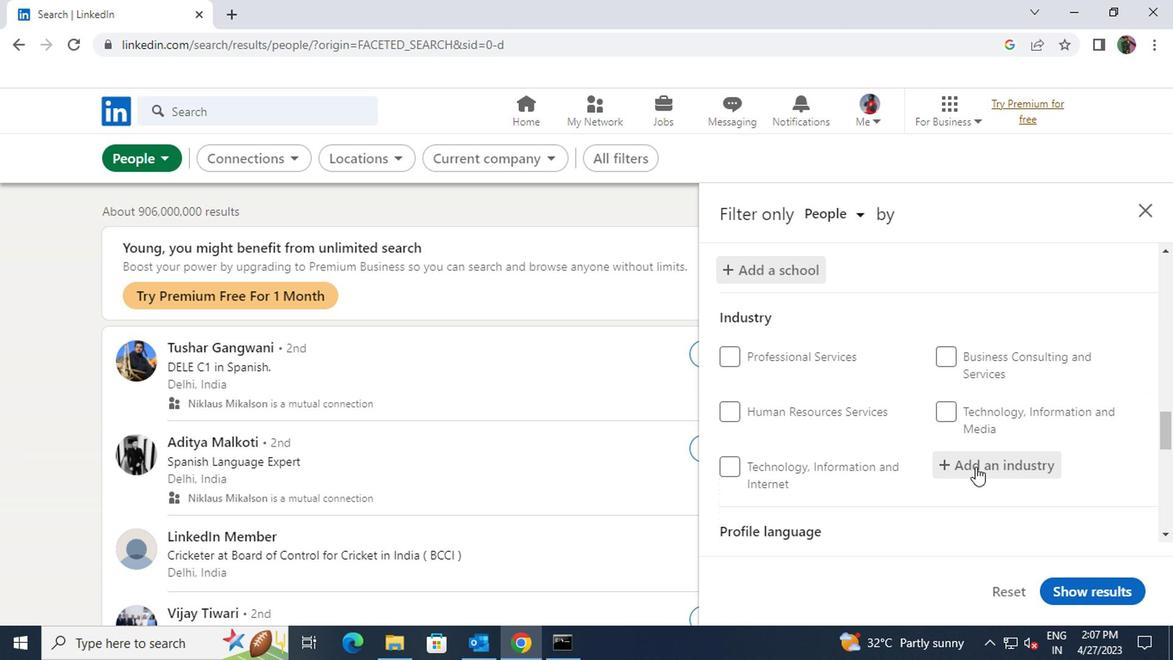
Action: Key pressed <Key.shift>WHOLESALE<Key.space>COMP
Screenshot: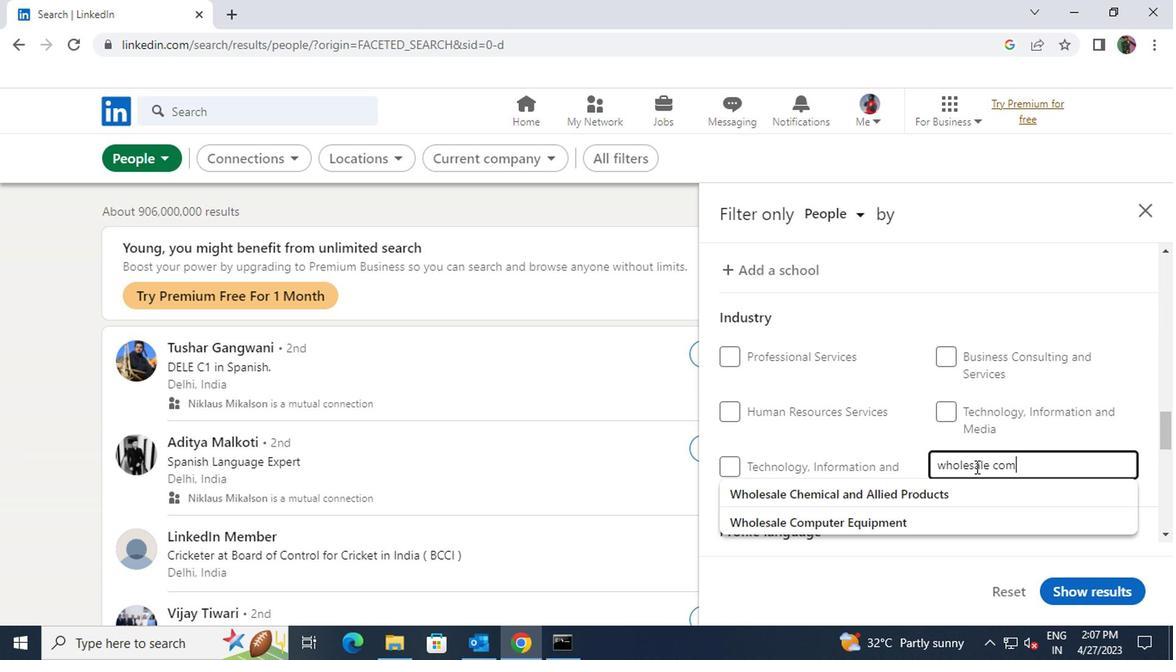 
Action: Mouse moved to (970, 487)
Screenshot: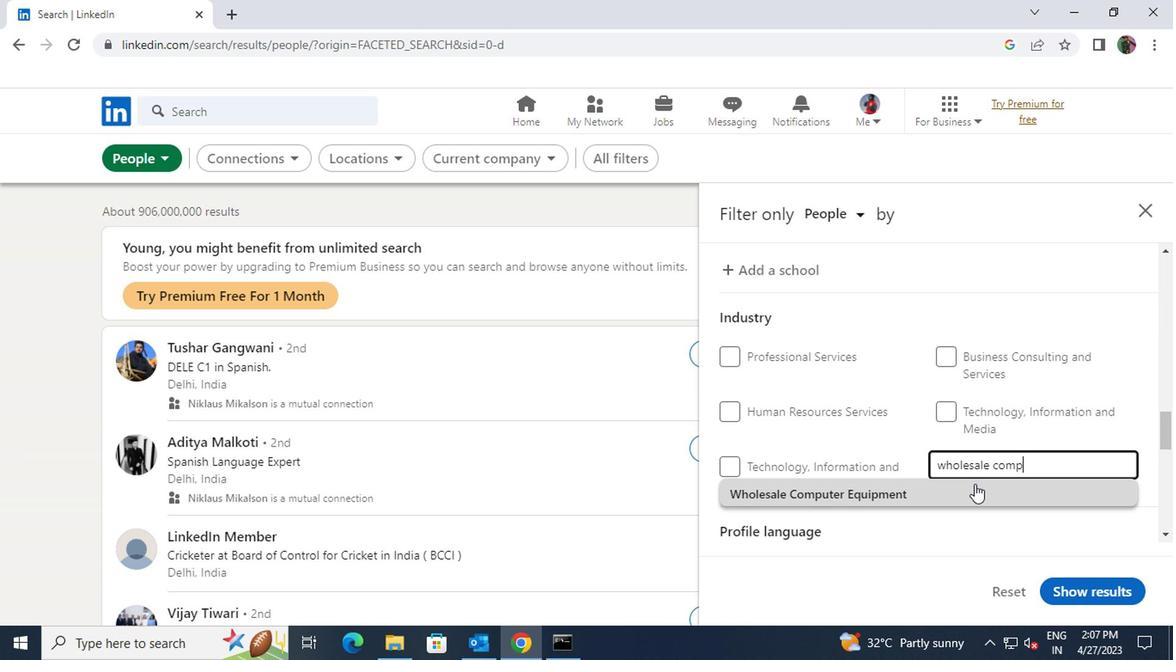
Action: Mouse pressed left at (970, 487)
Screenshot: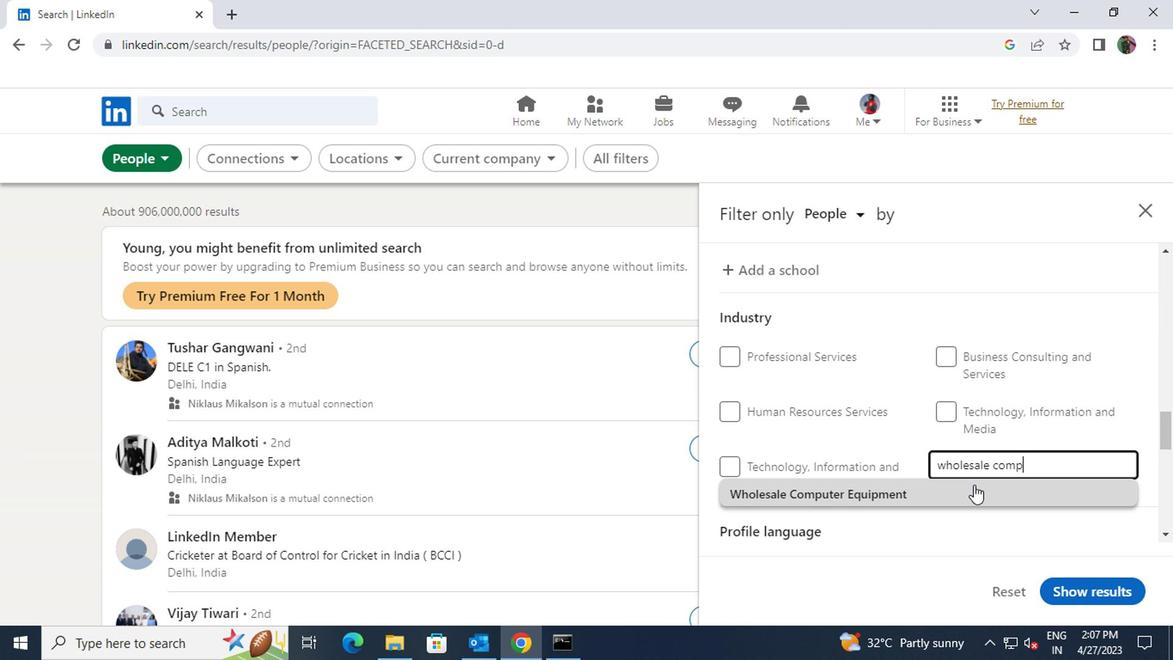 
Action: Mouse scrolled (970, 487) with delta (0, 0)
Screenshot: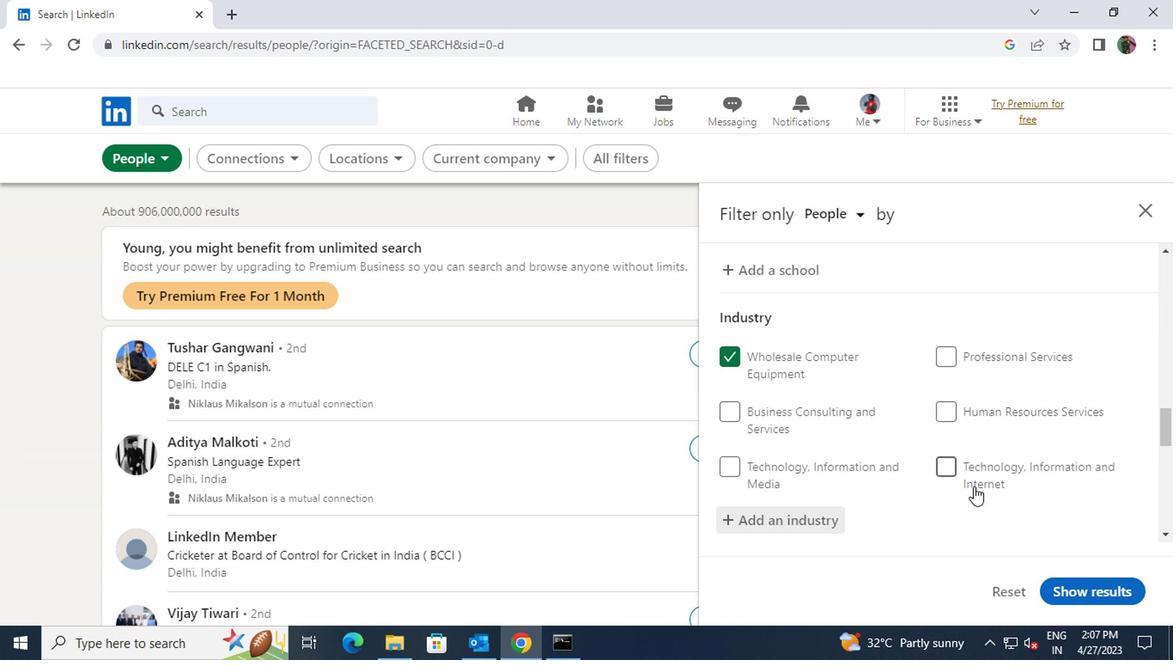 
Action: Mouse scrolled (970, 487) with delta (0, 0)
Screenshot: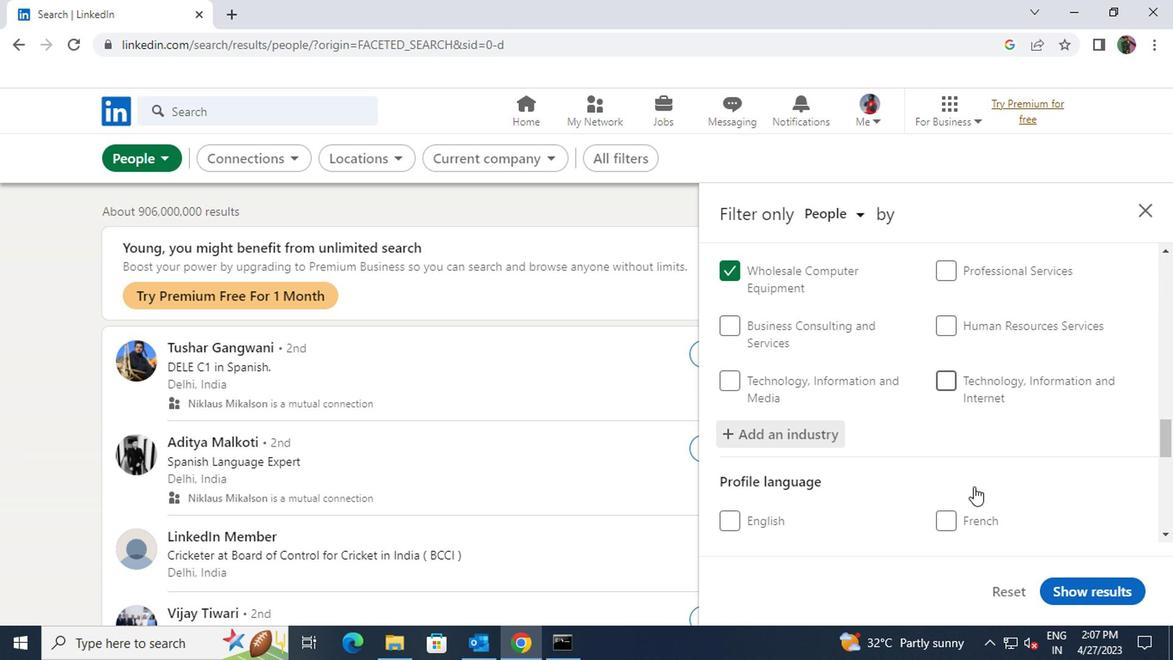 
Action: Mouse moved to (727, 507)
Screenshot: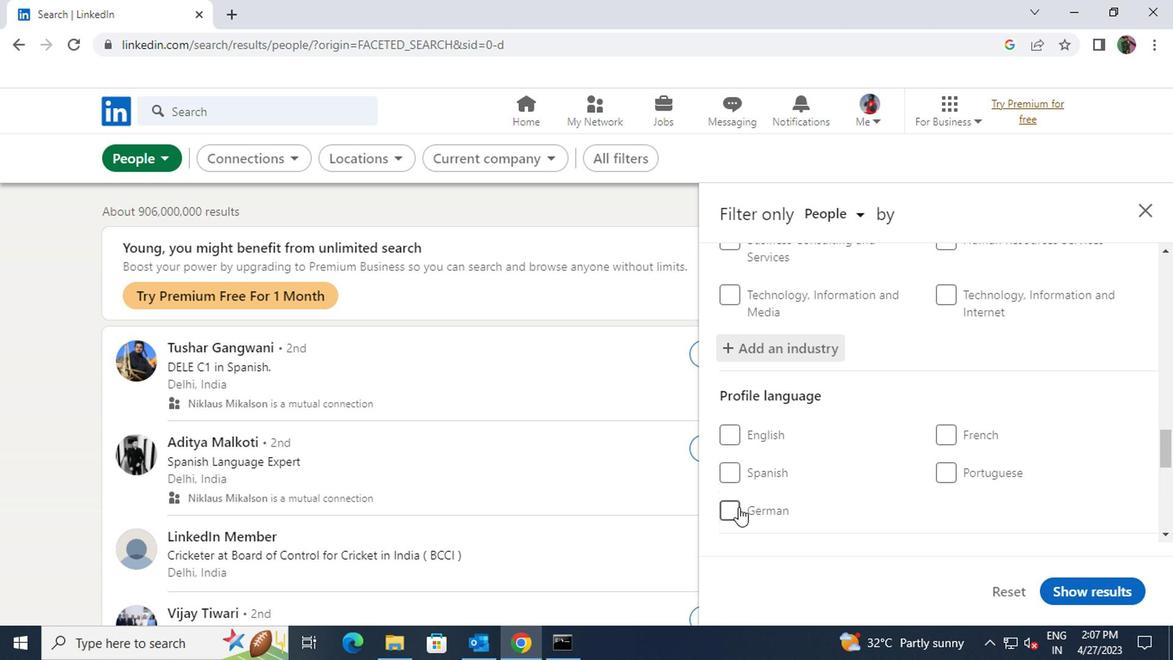 
Action: Mouse pressed left at (727, 507)
Screenshot: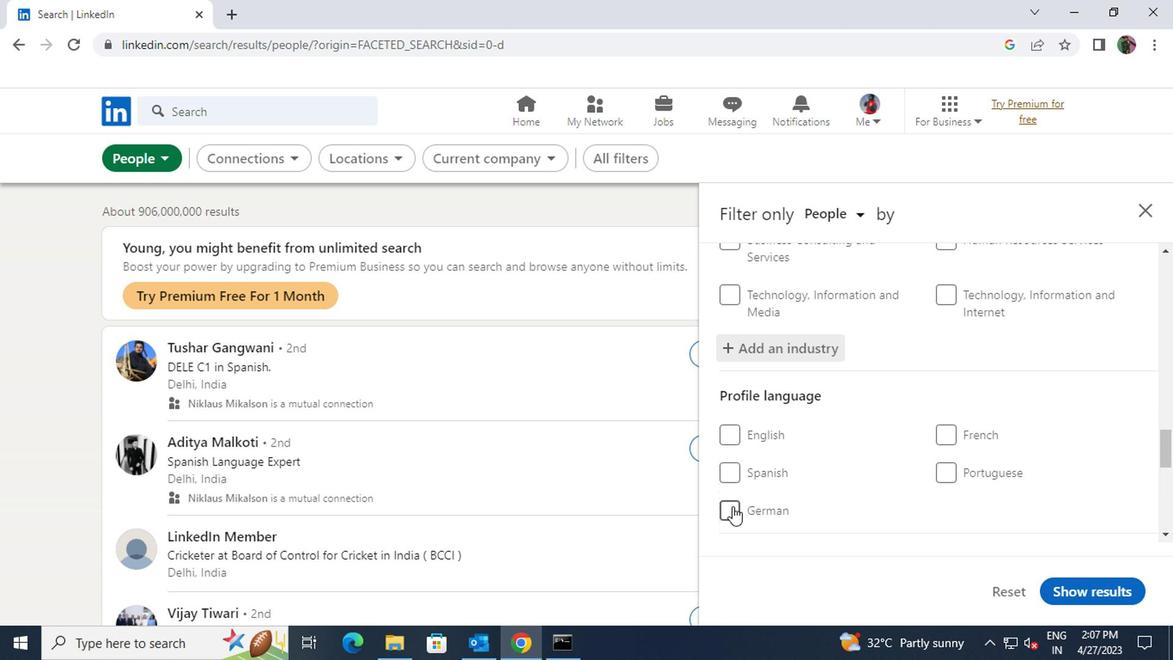 
Action: Mouse moved to (859, 490)
Screenshot: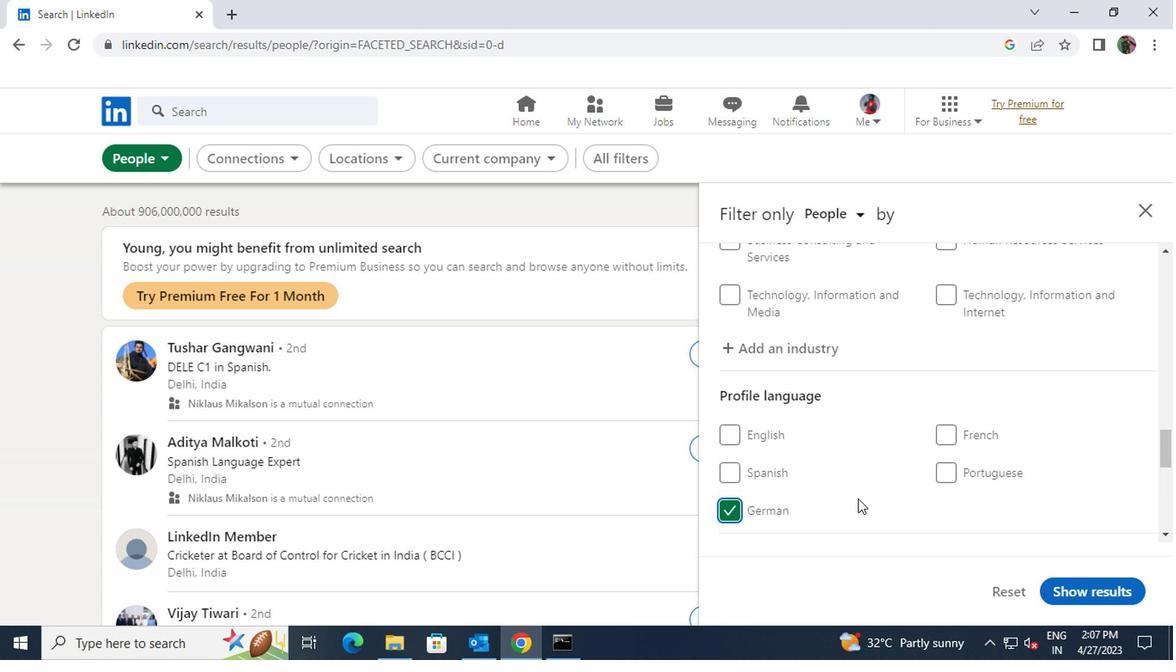 
Action: Mouse scrolled (859, 489) with delta (0, 0)
Screenshot: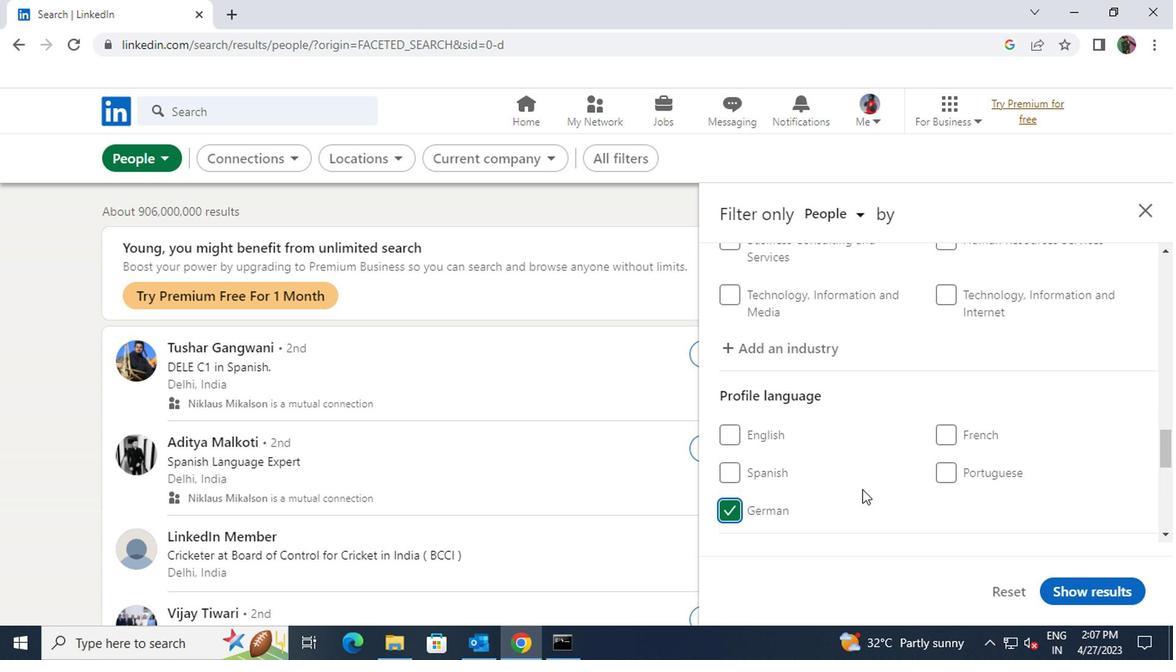 
Action: Mouse scrolled (859, 489) with delta (0, 0)
Screenshot: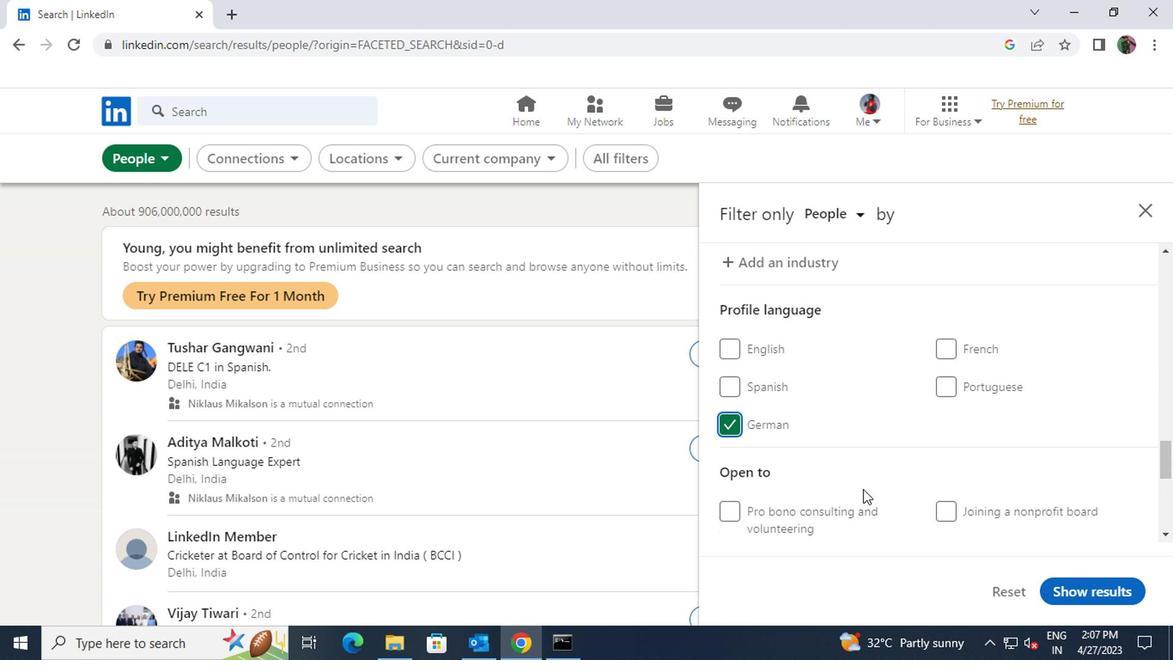 
Action: Mouse scrolled (859, 489) with delta (0, 0)
Screenshot: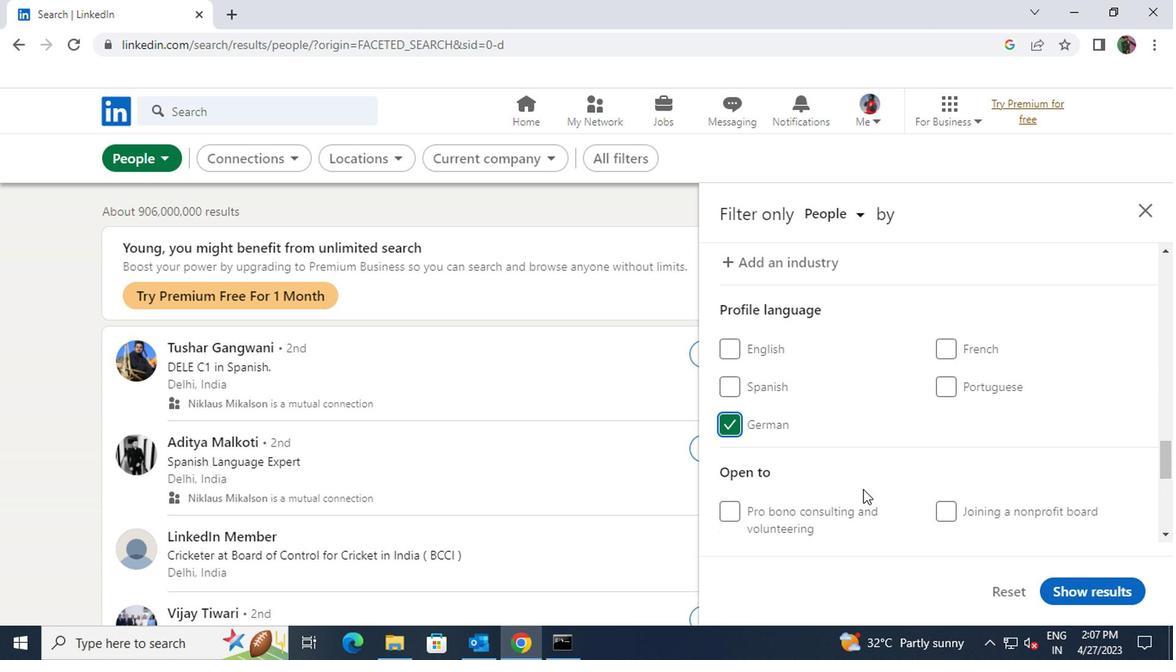 
Action: Mouse moved to (955, 510)
Screenshot: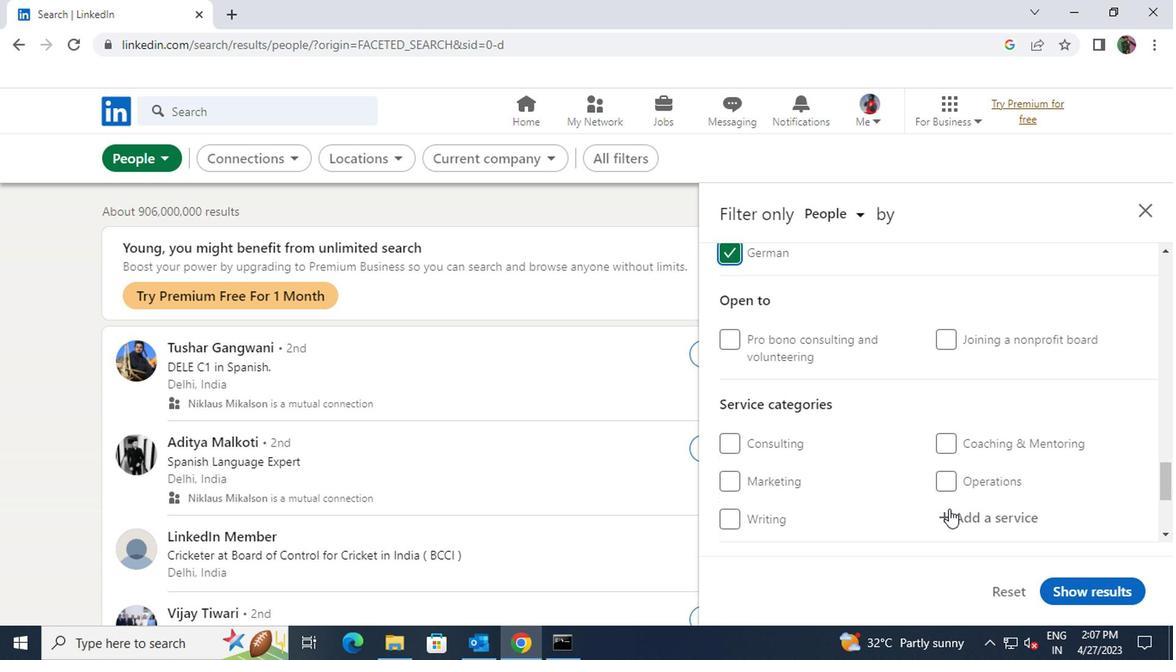 
Action: Mouse pressed left at (955, 510)
Screenshot: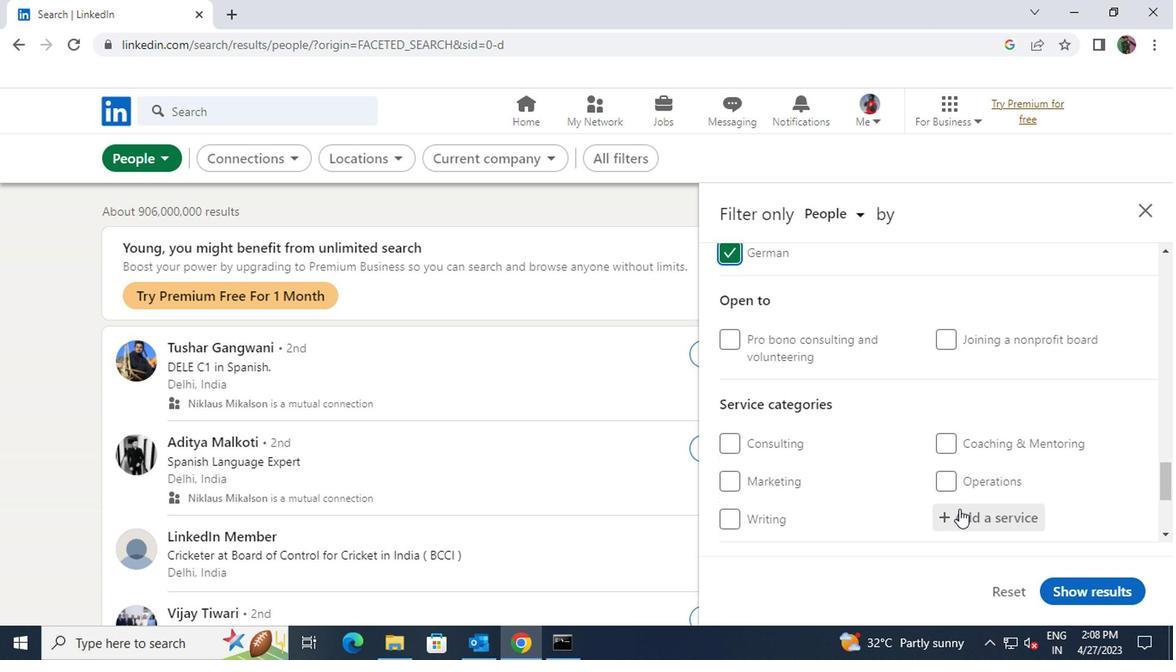 
Action: Key pressed <Key.shift>TAX<Key.space>PER
Screenshot: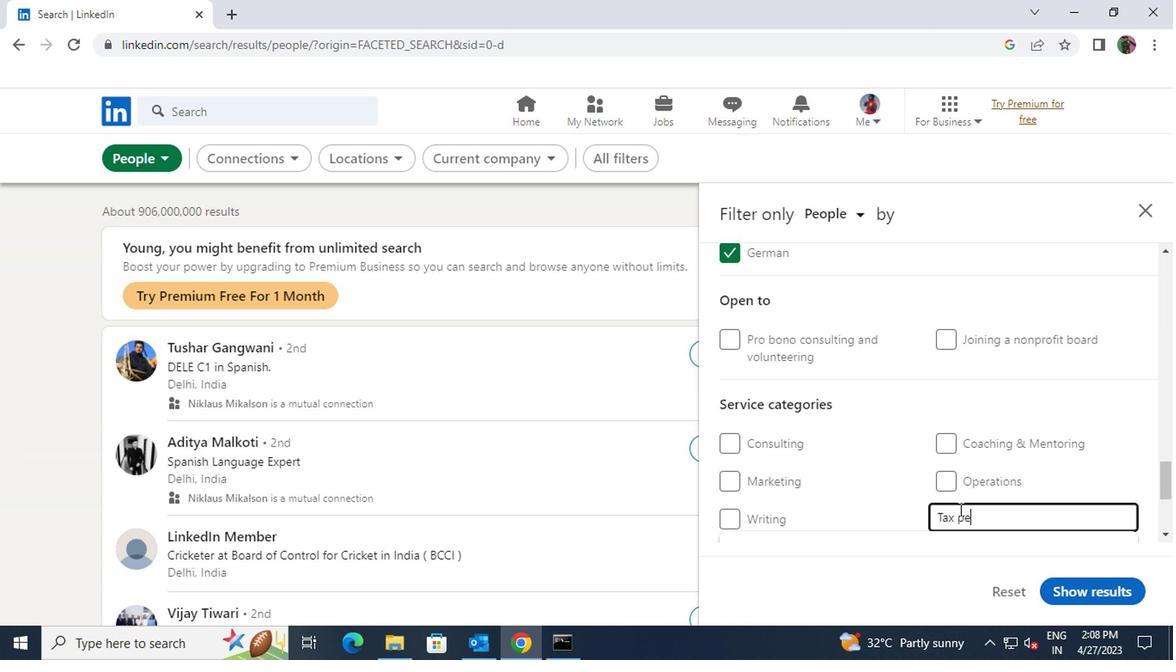 
Action: Mouse scrolled (955, 509) with delta (0, -1)
Screenshot: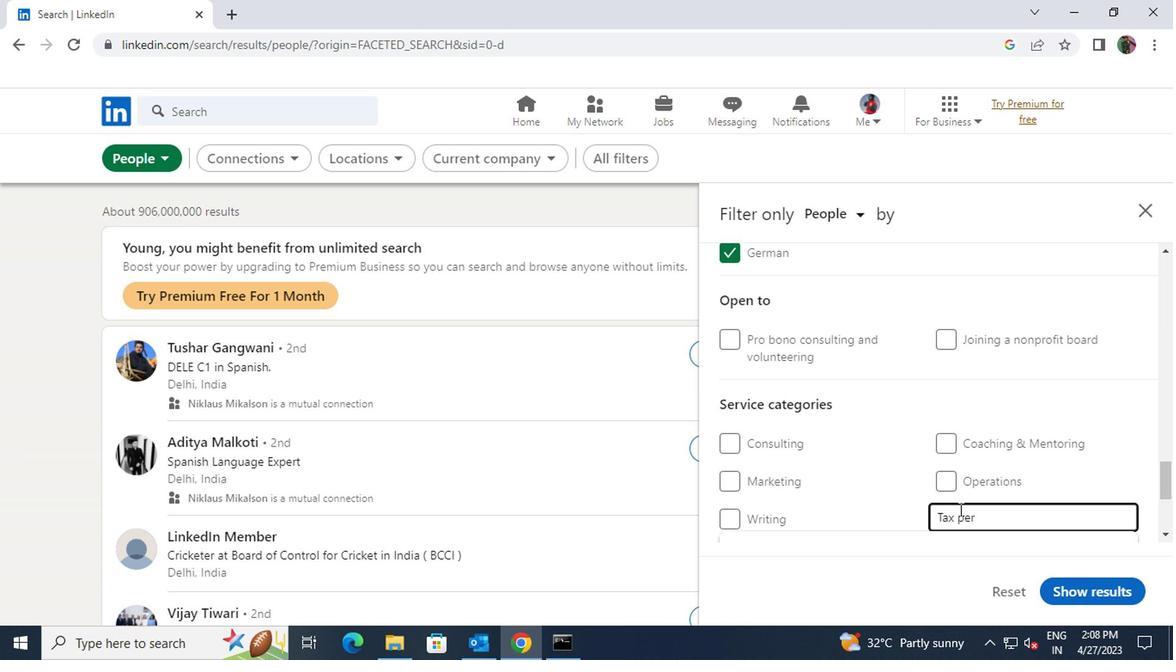 
Action: Mouse moved to (965, 461)
Screenshot: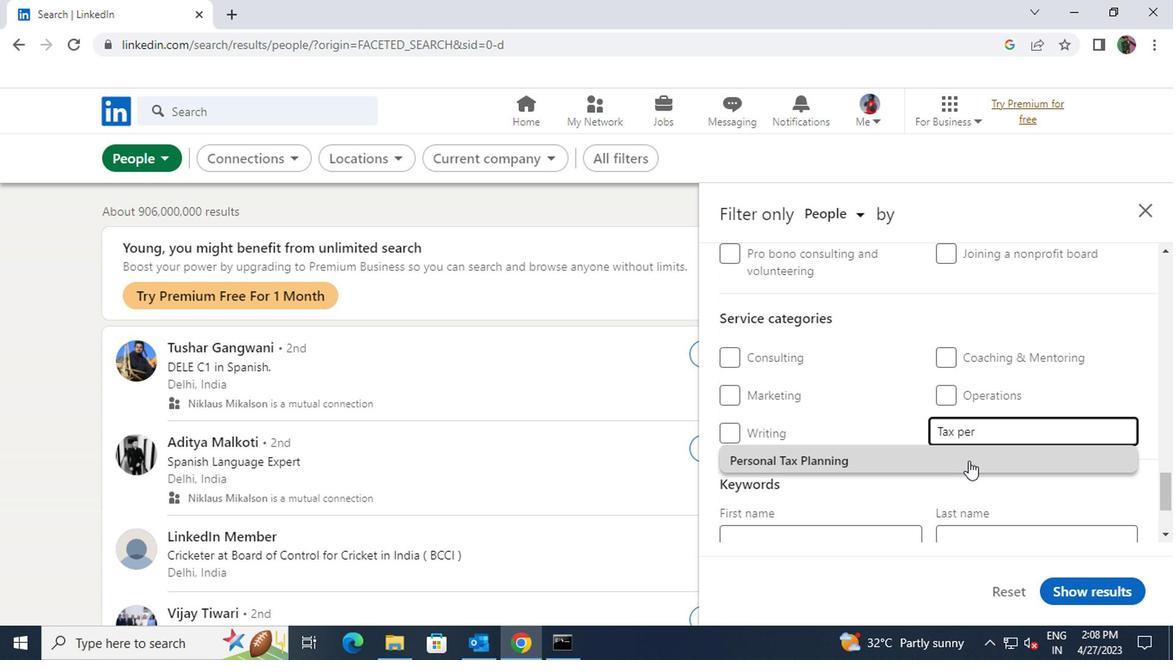 
Action: Mouse pressed left at (965, 461)
Screenshot: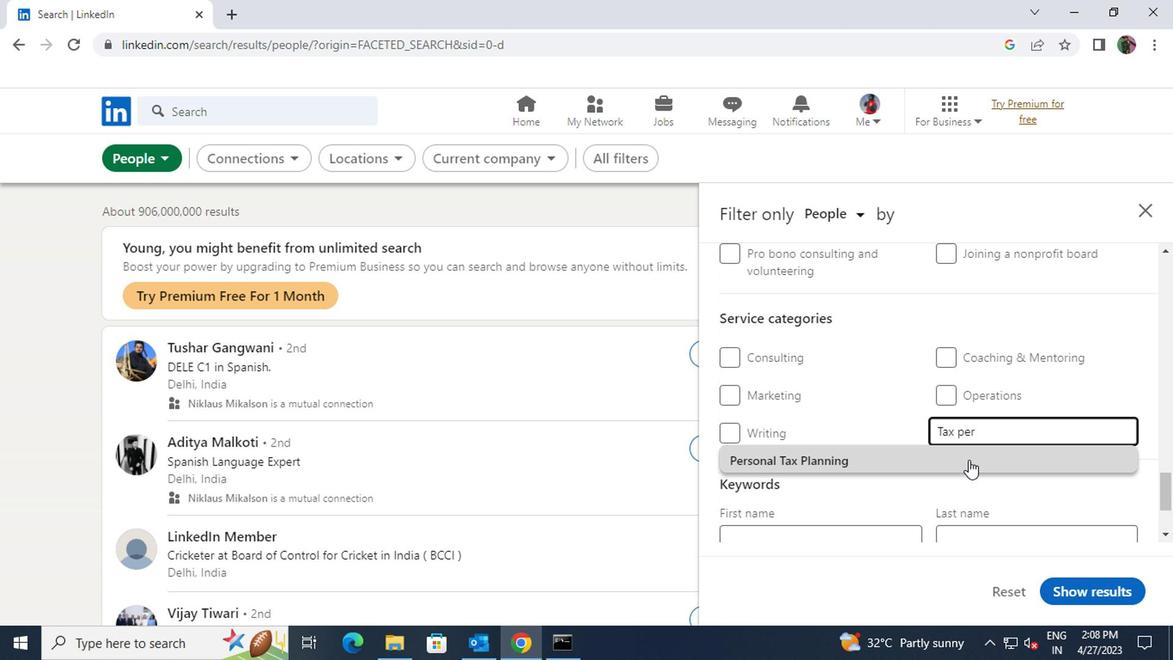 
Action: Mouse scrolled (965, 460) with delta (0, -1)
Screenshot: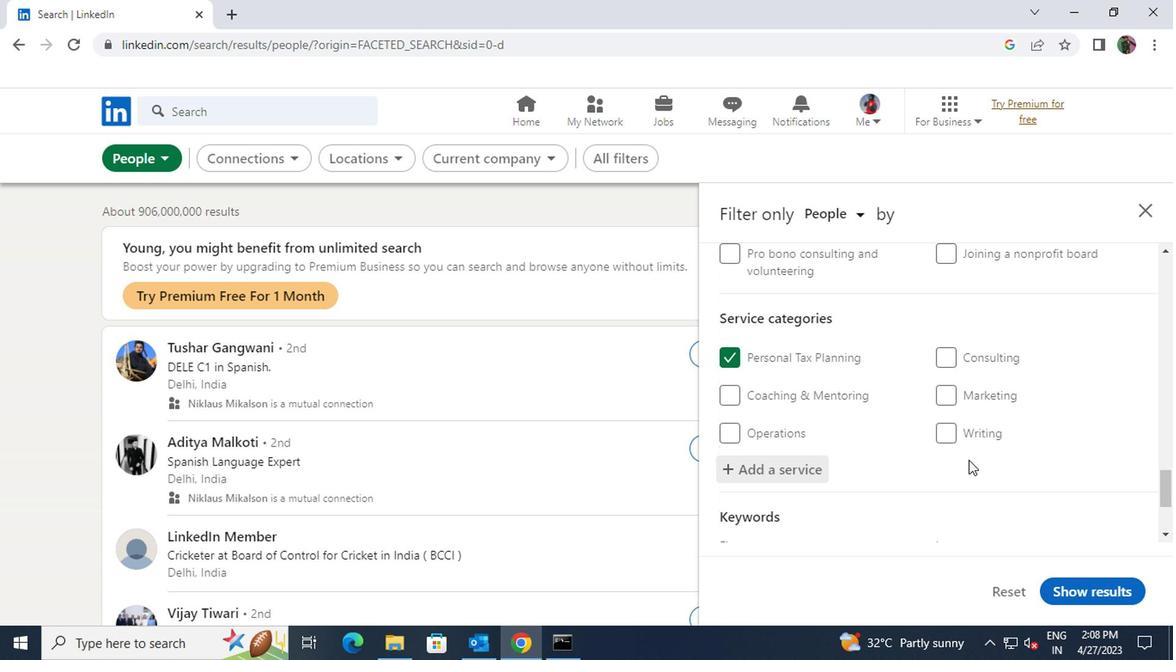 
Action: Mouse scrolled (965, 460) with delta (0, -1)
Screenshot: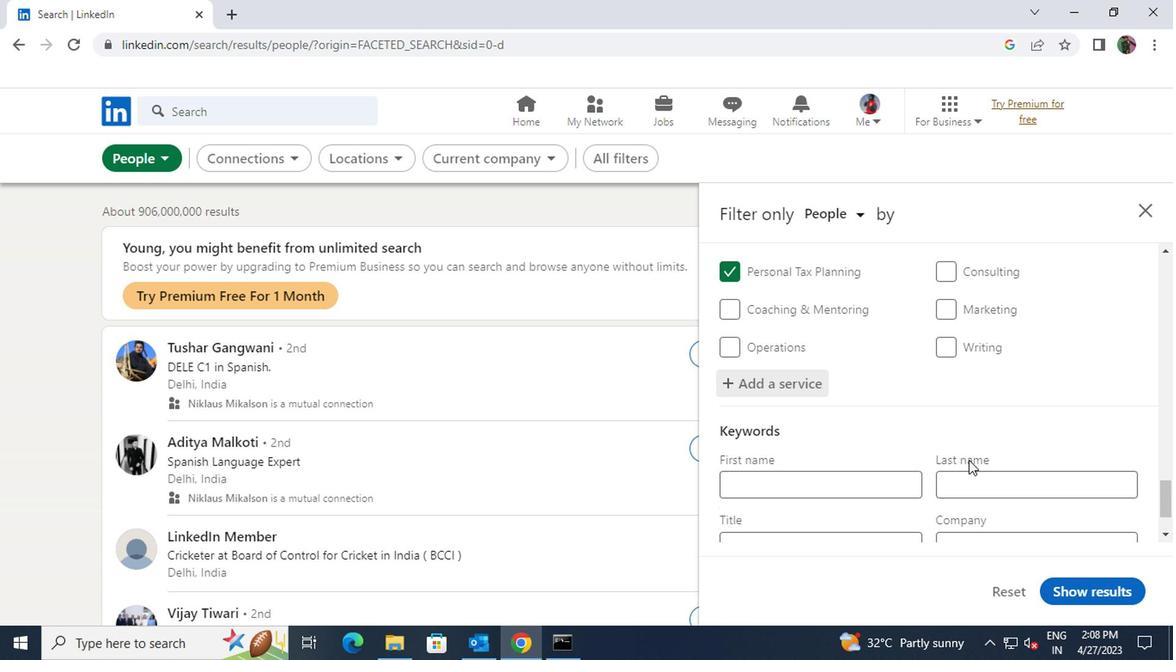 
Action: Mouse moved to (882, 463)
Screenshot: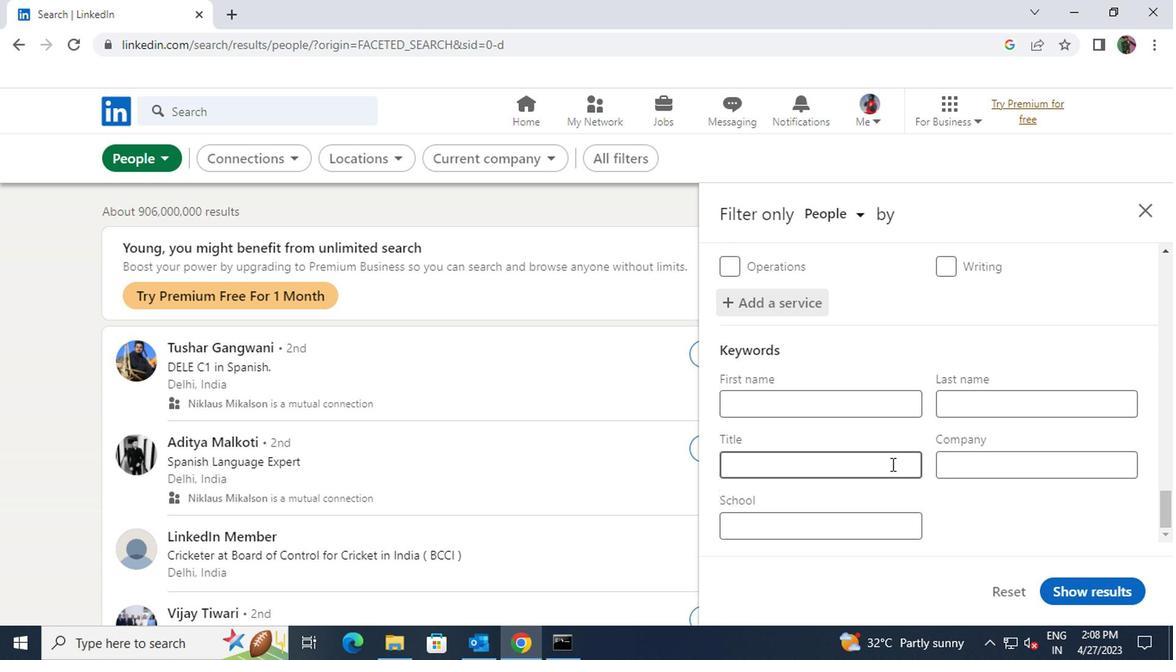 
Action: Mouse pressed left at (882, 463)
Screenshot: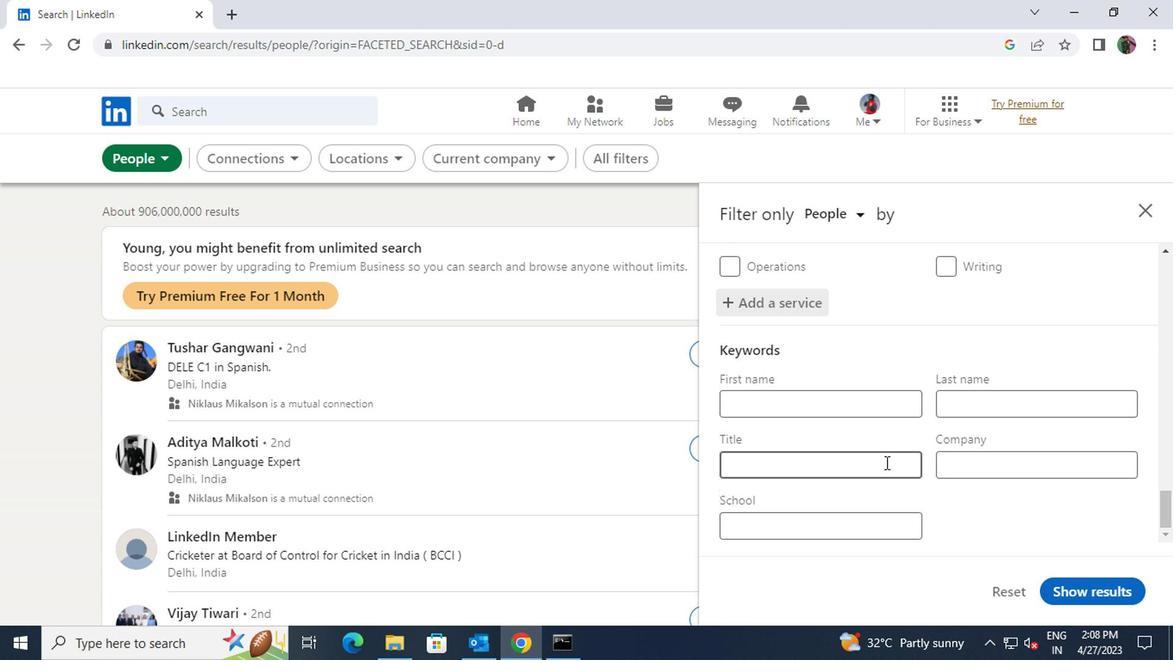 
Action: Key pressed <Key.shift>ESTHETICIAN
Screenshot: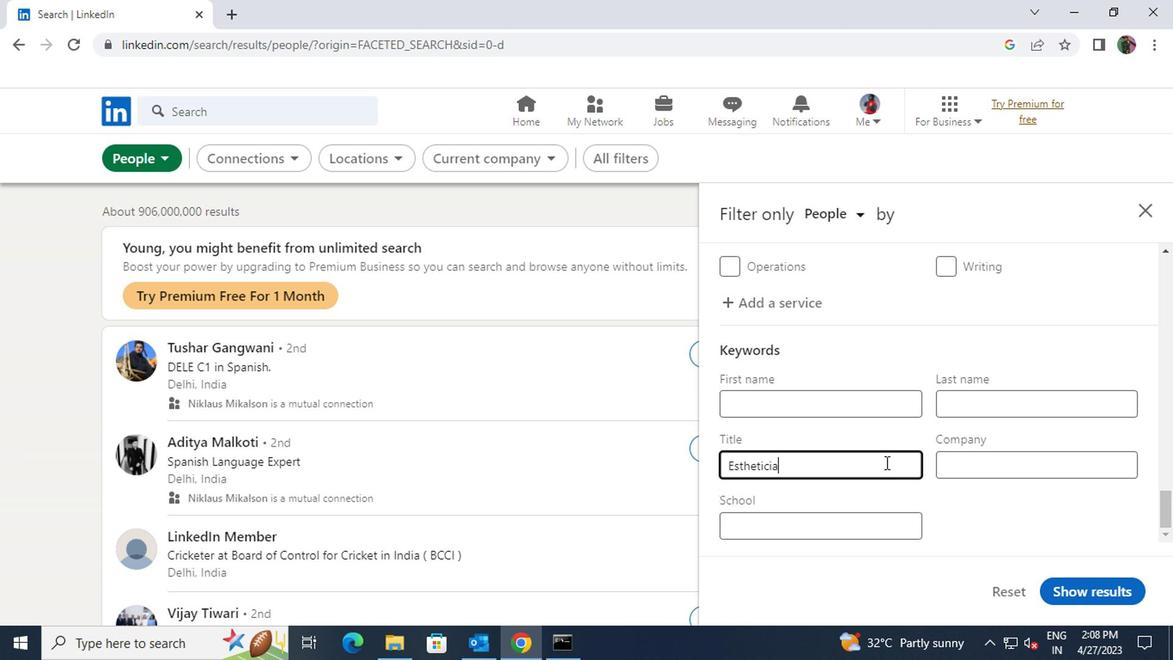 
Action: Mouse moved to (1129, 591)
Screenshot: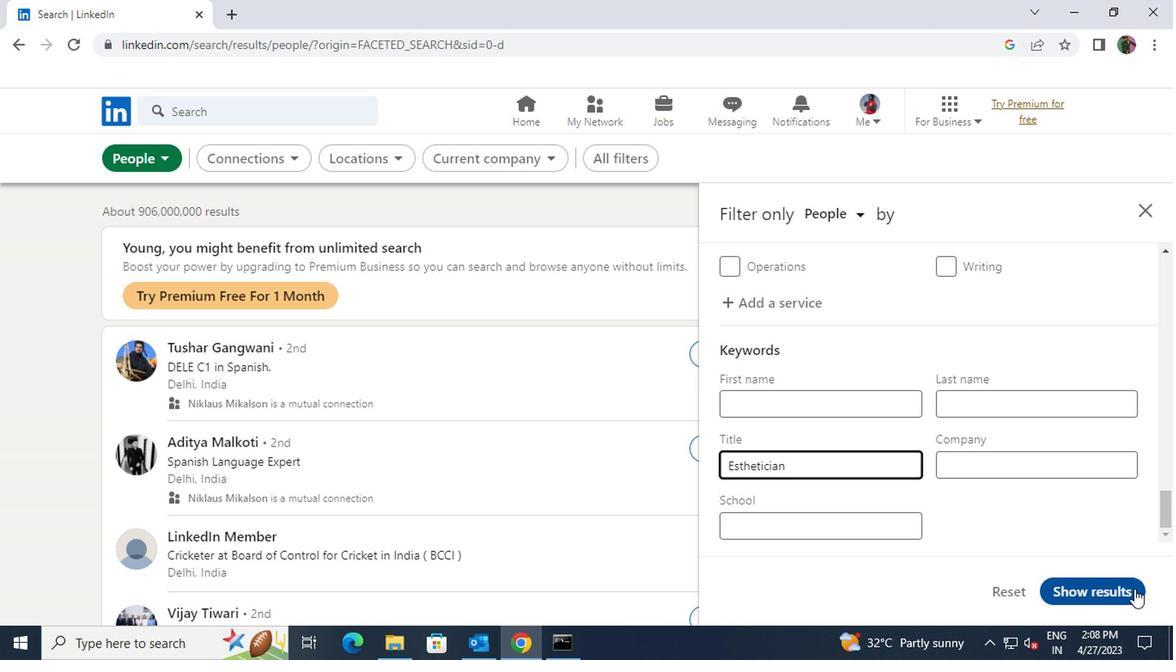 
Action: Mouse pressed left at (1129, 591)
Screenshot: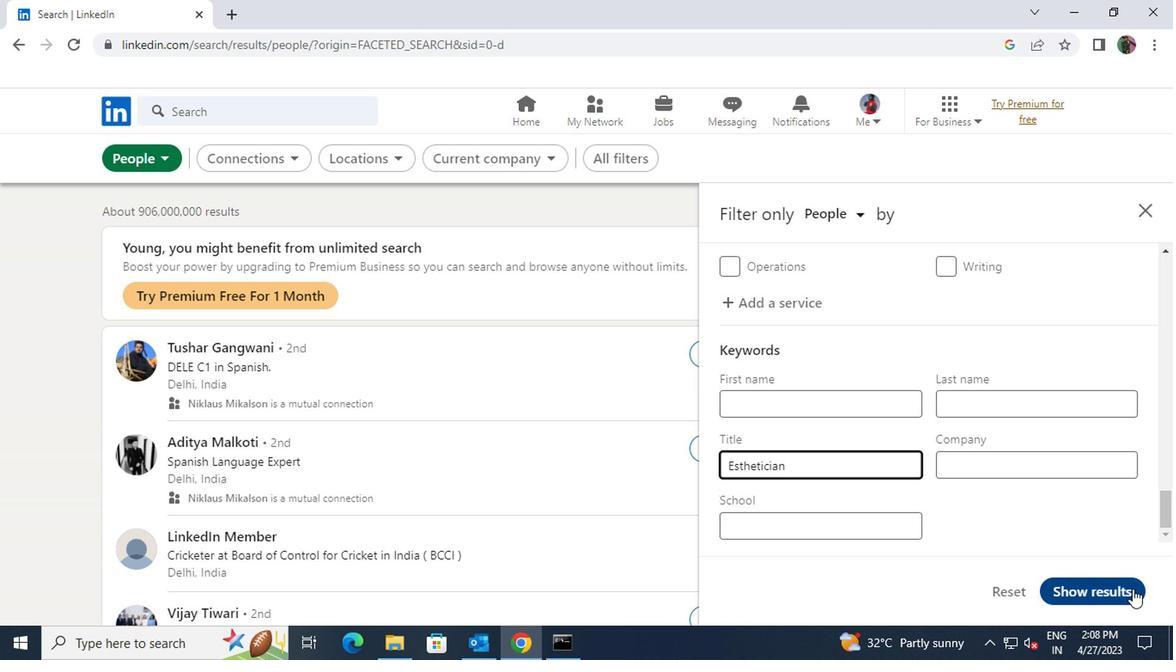 
